 Task: Create a due date automation trigger when advanced on, on the wednesday of the week before a card is due add fields with custom field "Resume" checked at 11:00 AM.
Action: Mouse moved to (1272, 86)
Screenshot: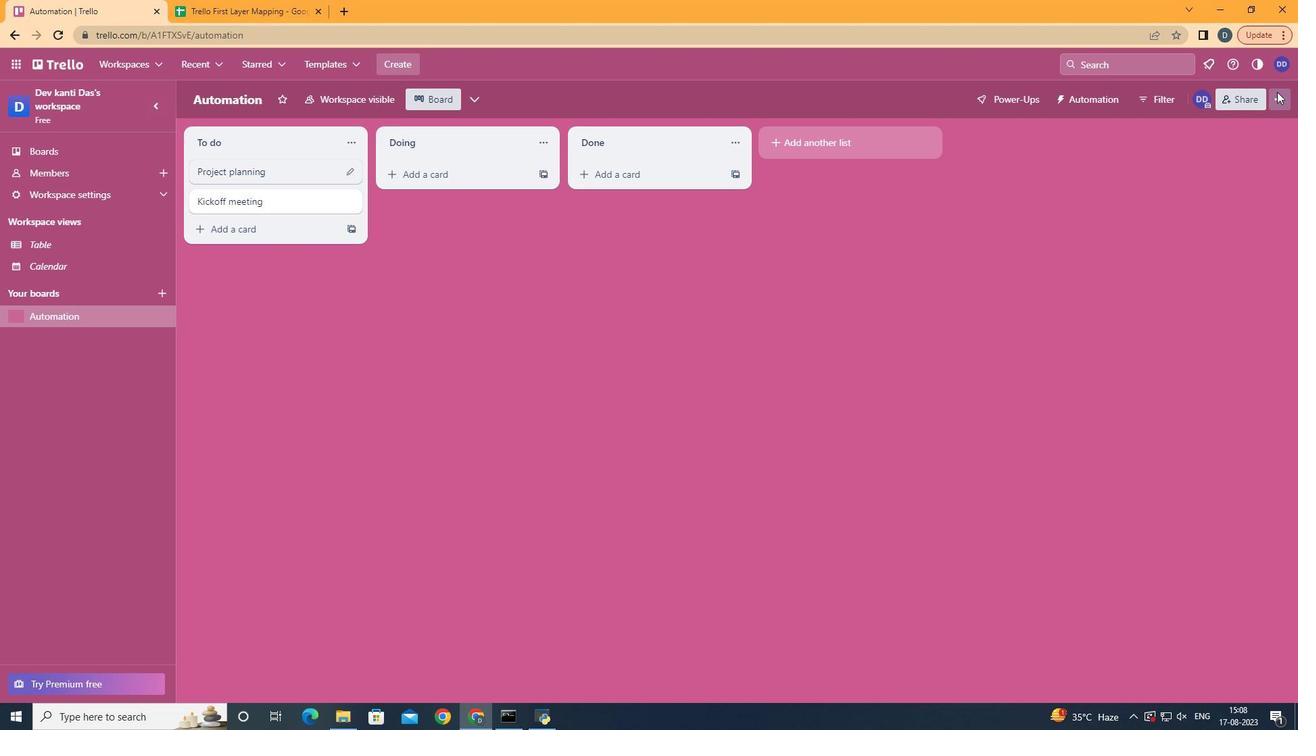 
Action: Mouse pressed left at (1272, 86)
Screenshot: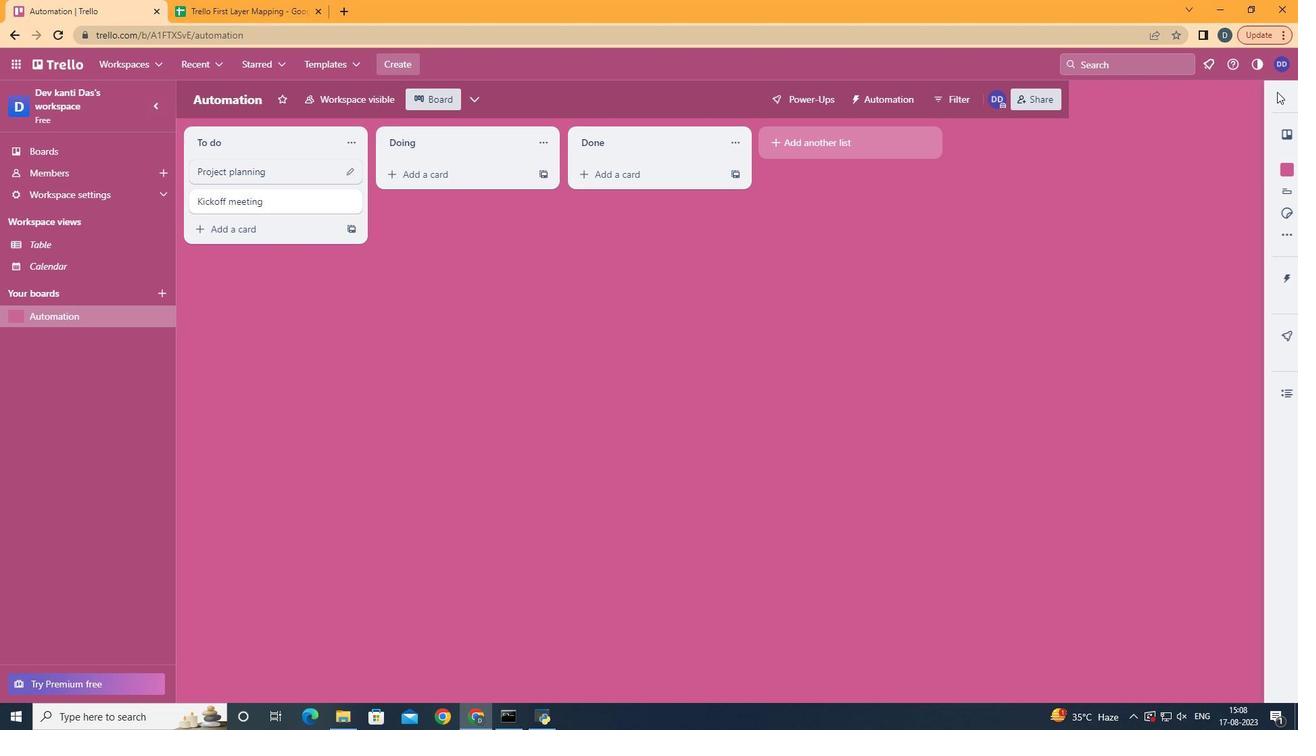 
Action: Mouse moved to (1184, 275)
Screenshot: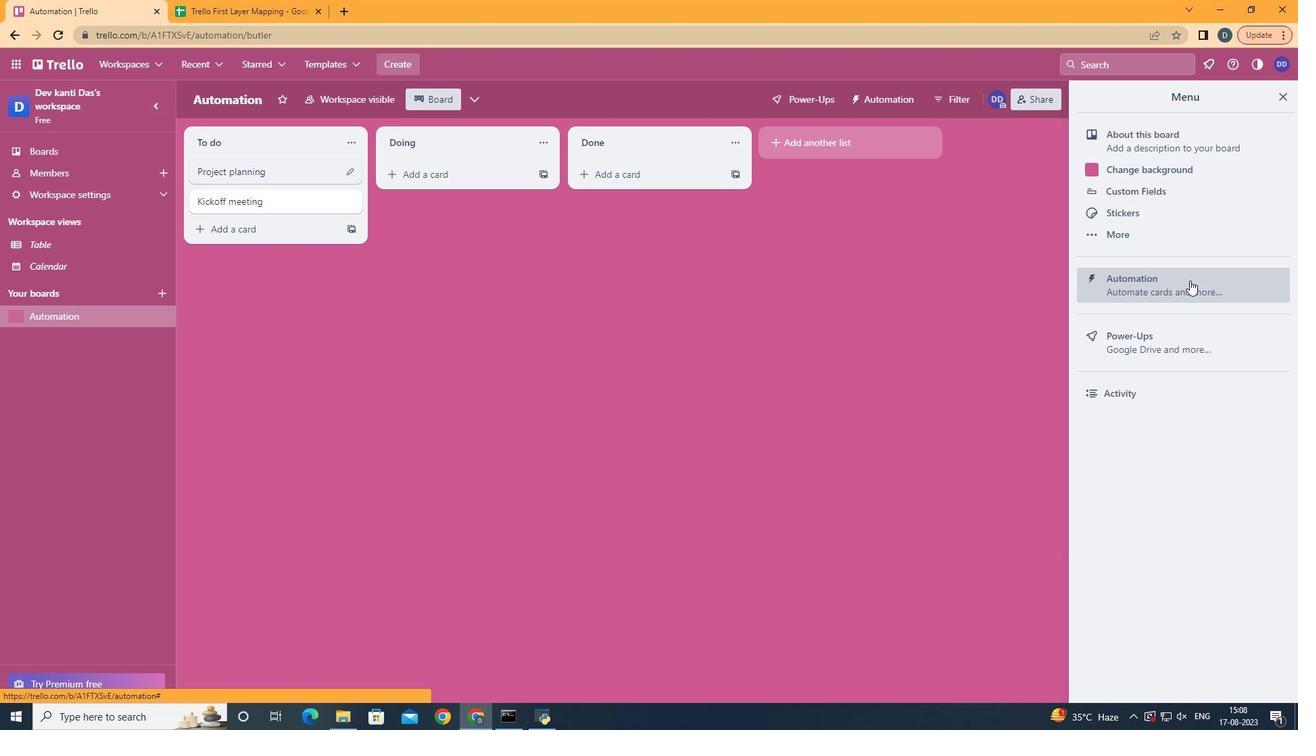 
Action: Mouse pressed left at (1184, 275)
Screenshot: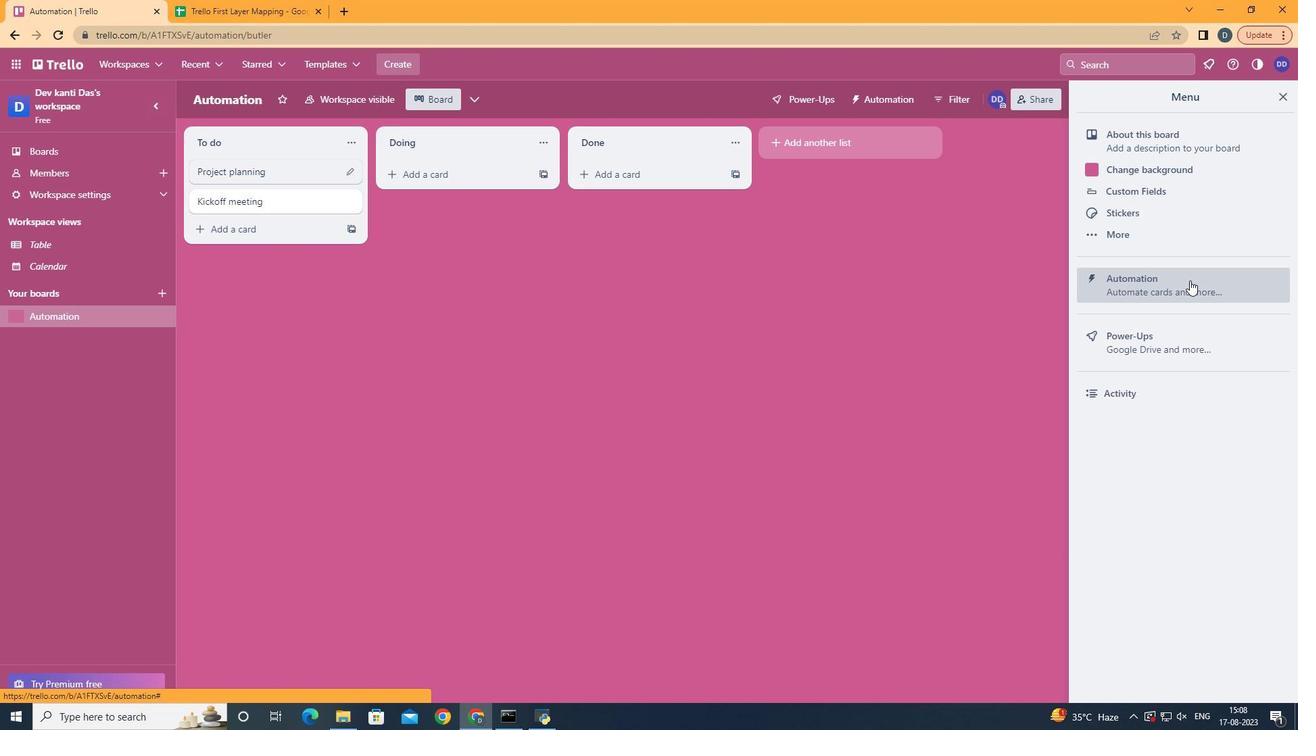 
Action: Mouse moved to (230, 265)
Screenshot: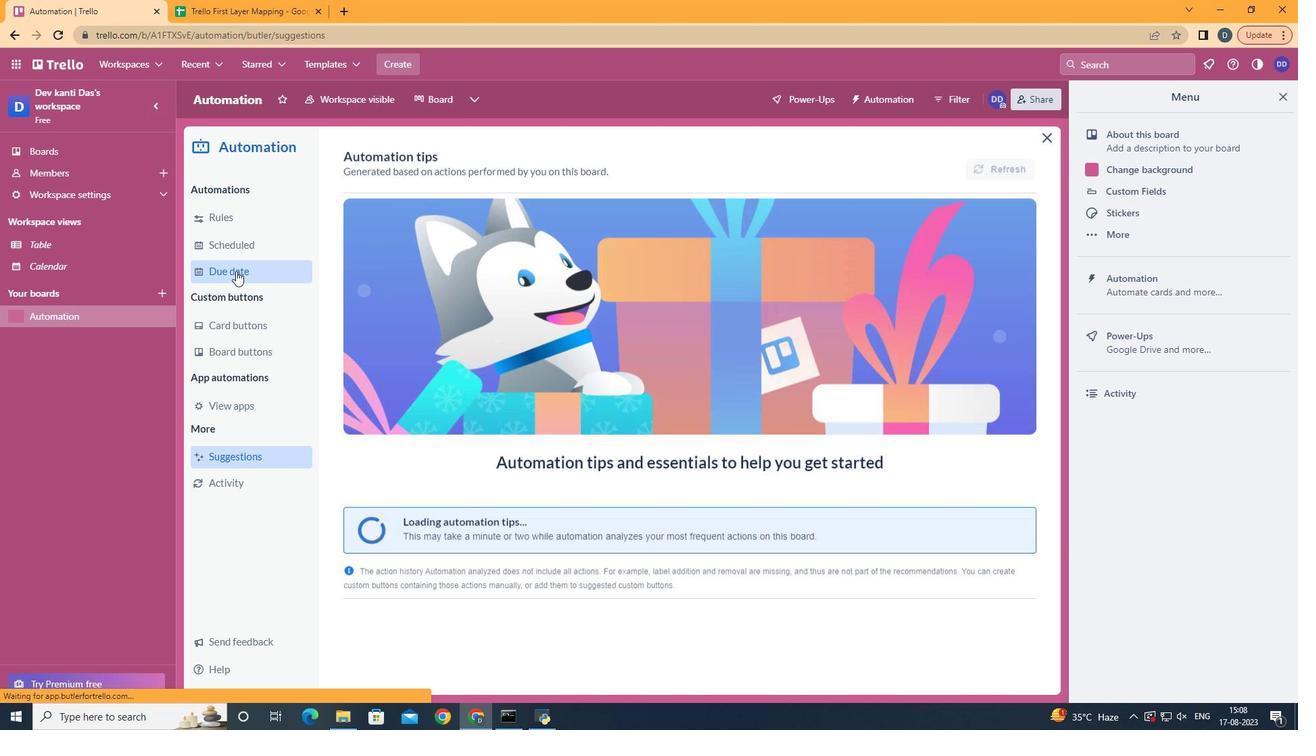 
Action: Mouse pressed left at (230, 265)
Screenshot: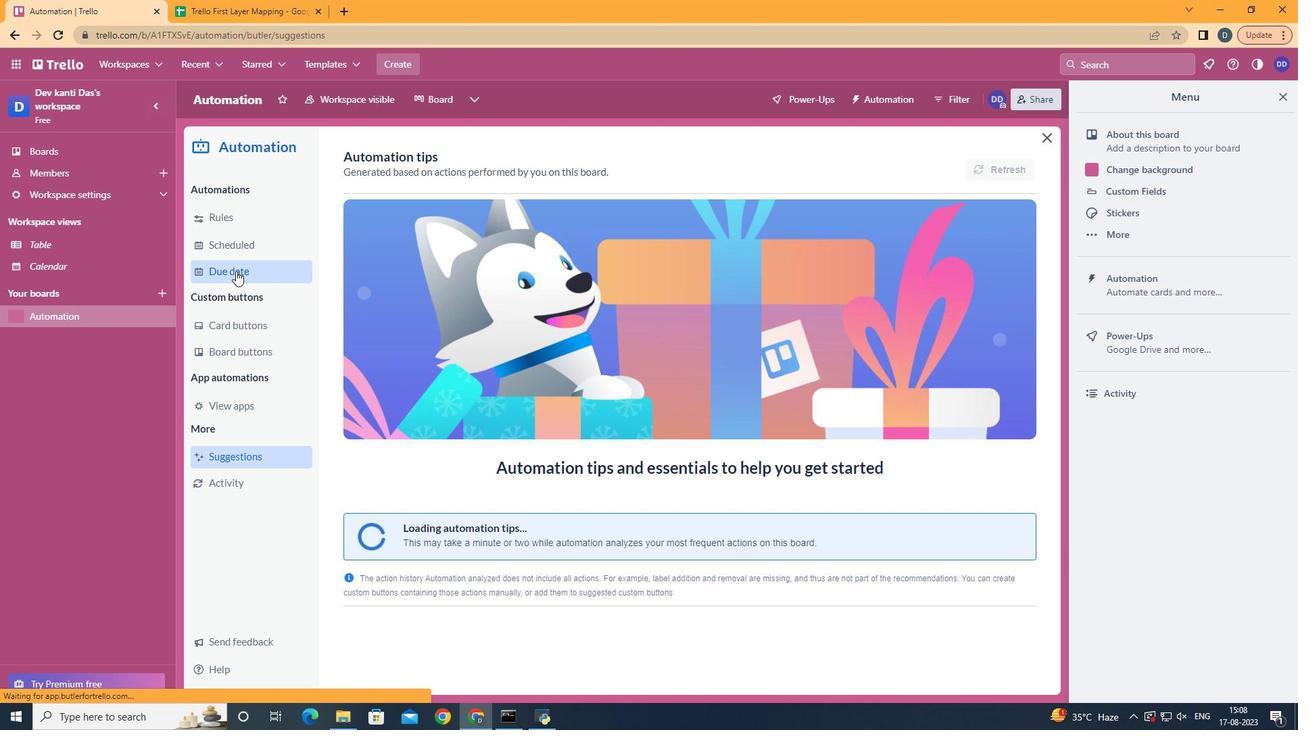 
Action: Mouse moved to (945, 156)
Screenshot: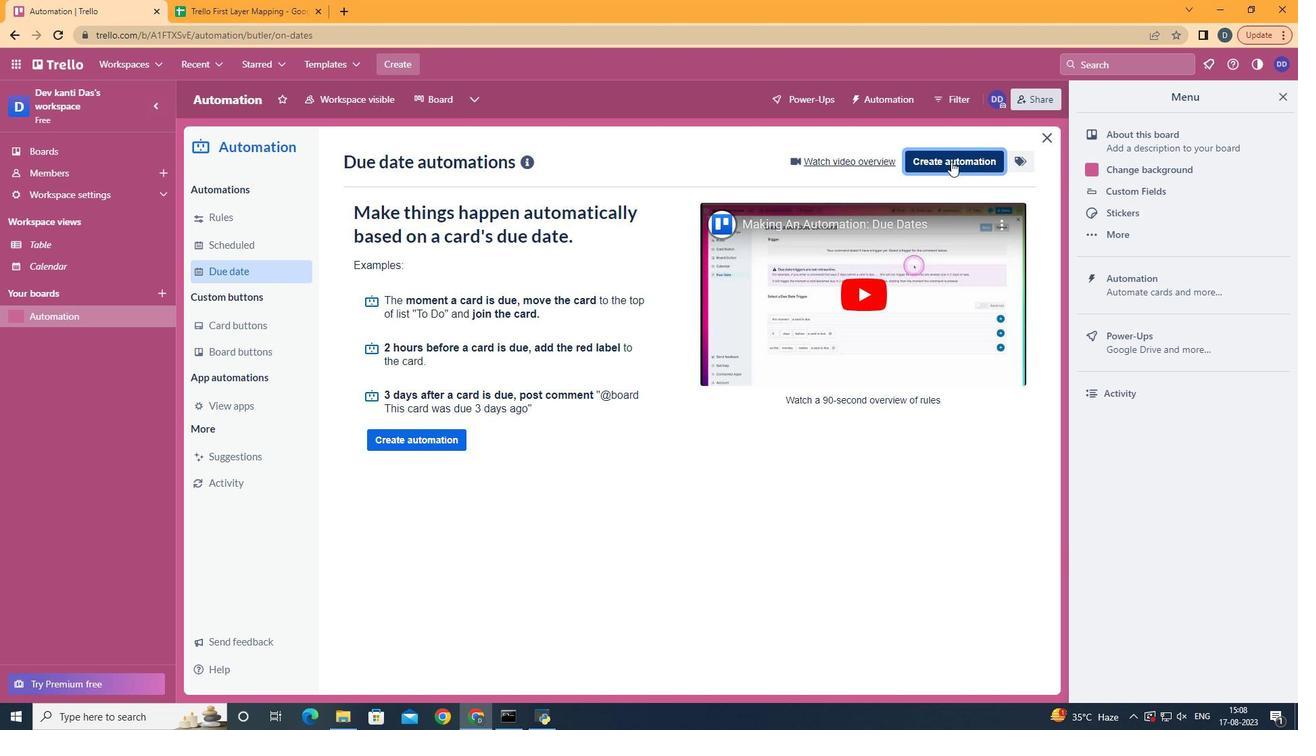 
Action: Mouse pressed left at (945, 156)
Screenshot: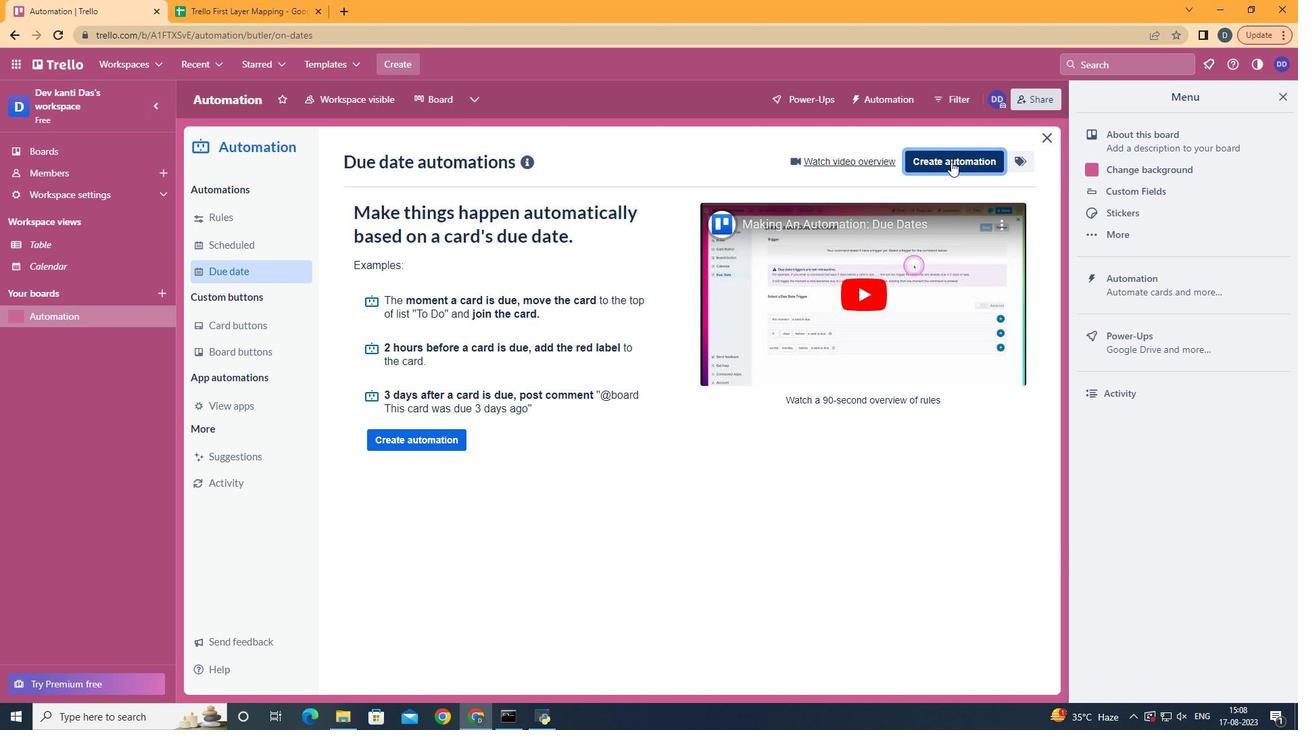 
Action: Mouse moved to (745, 280)
Screenshot: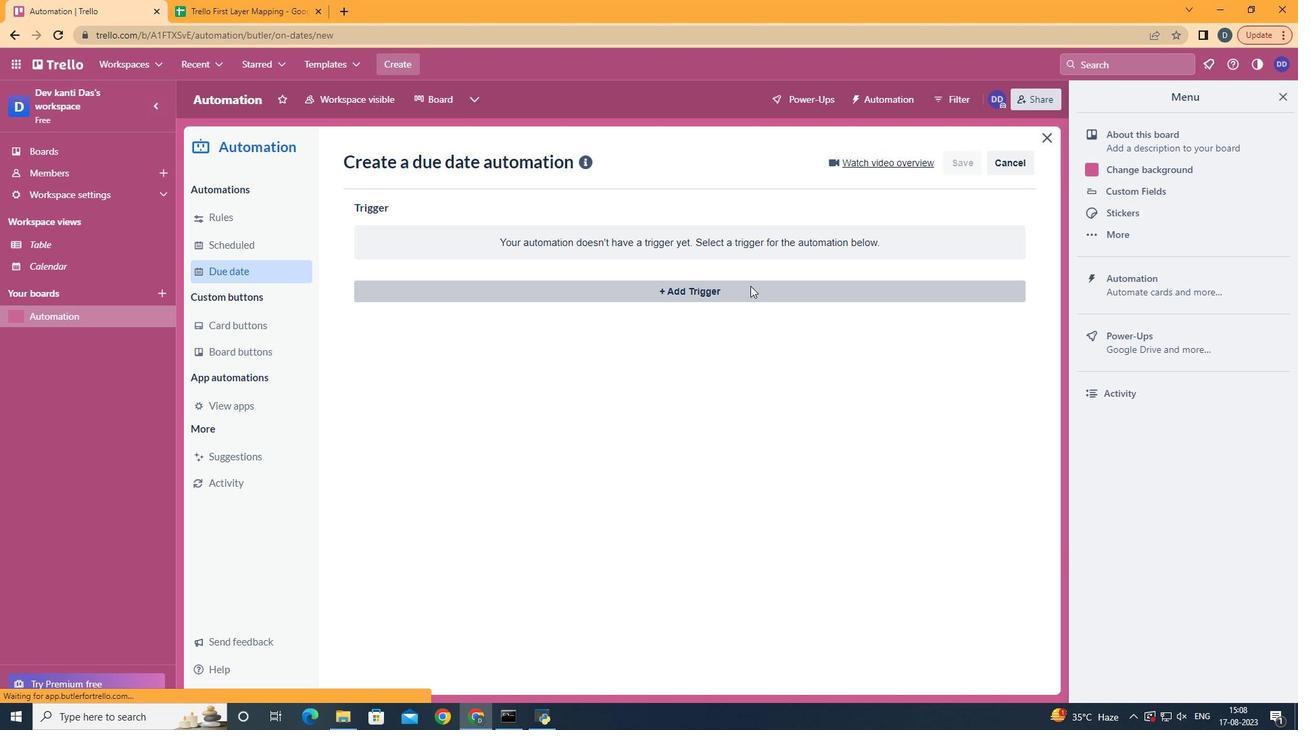 
Action: Mouse pressed left at (745, 280)
Screenshot: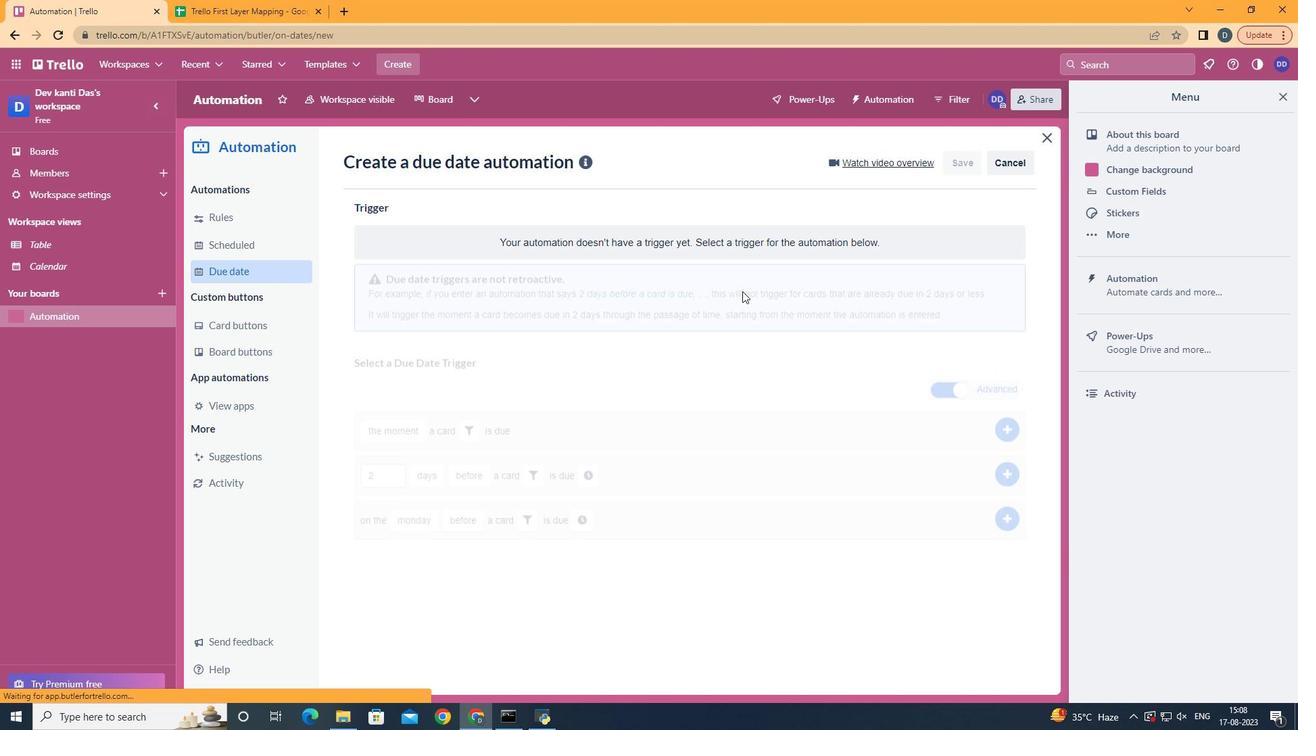 
Action: Mouse moved to (427, 400)
Screenshot: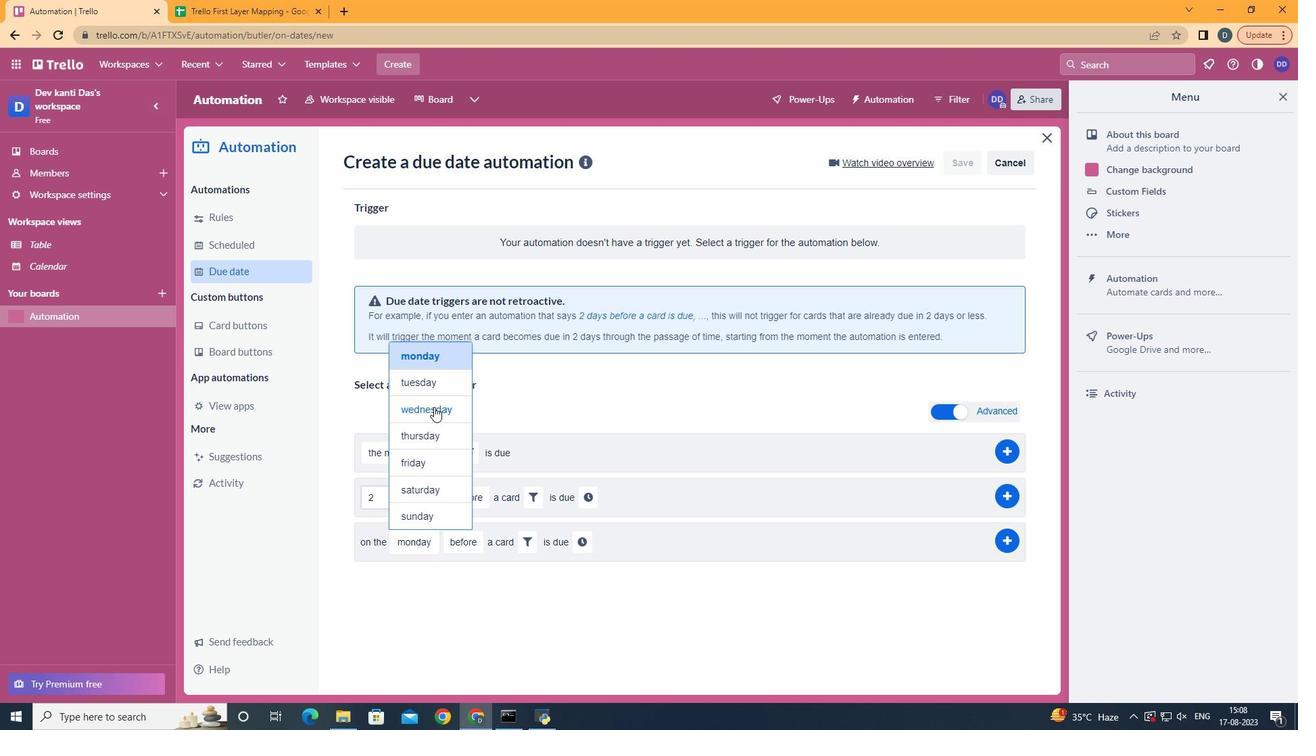 
Action: Mouse pressed left at (427, 400)
Screenshot: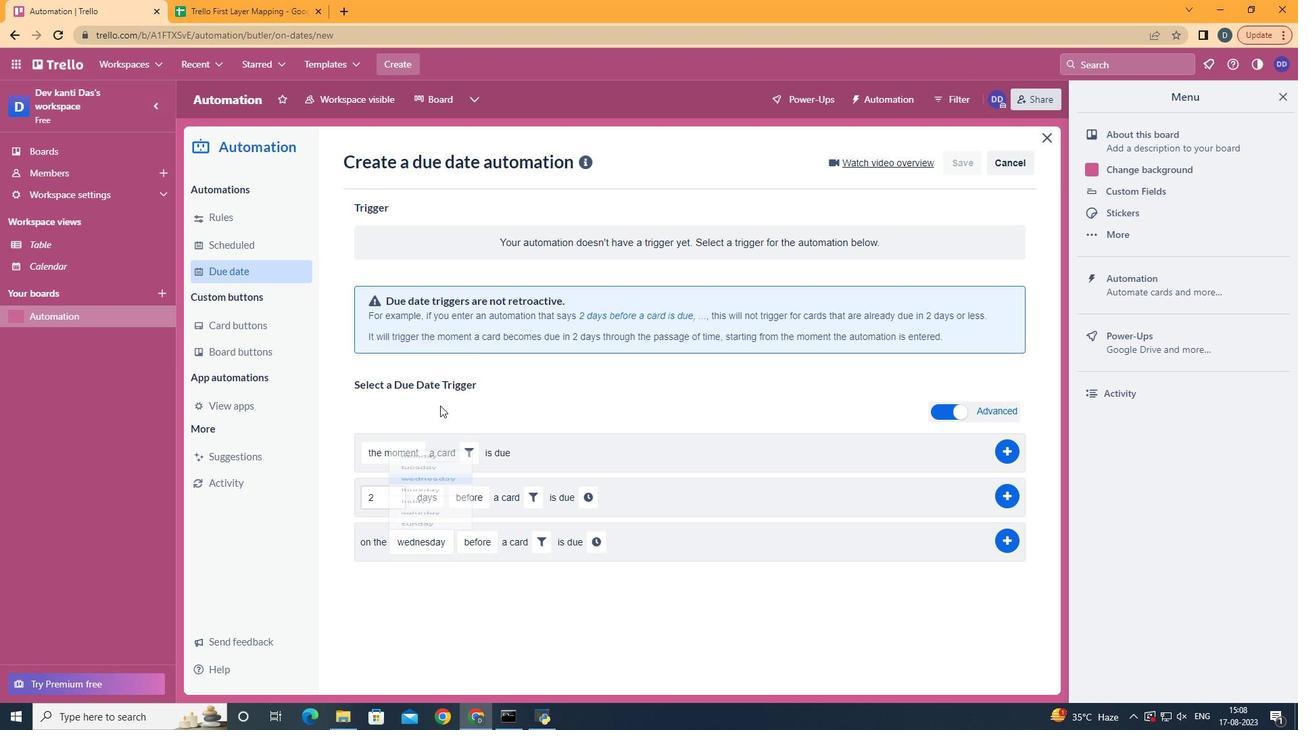 
Action: Mouse moved to (461, 531)
Screenshot: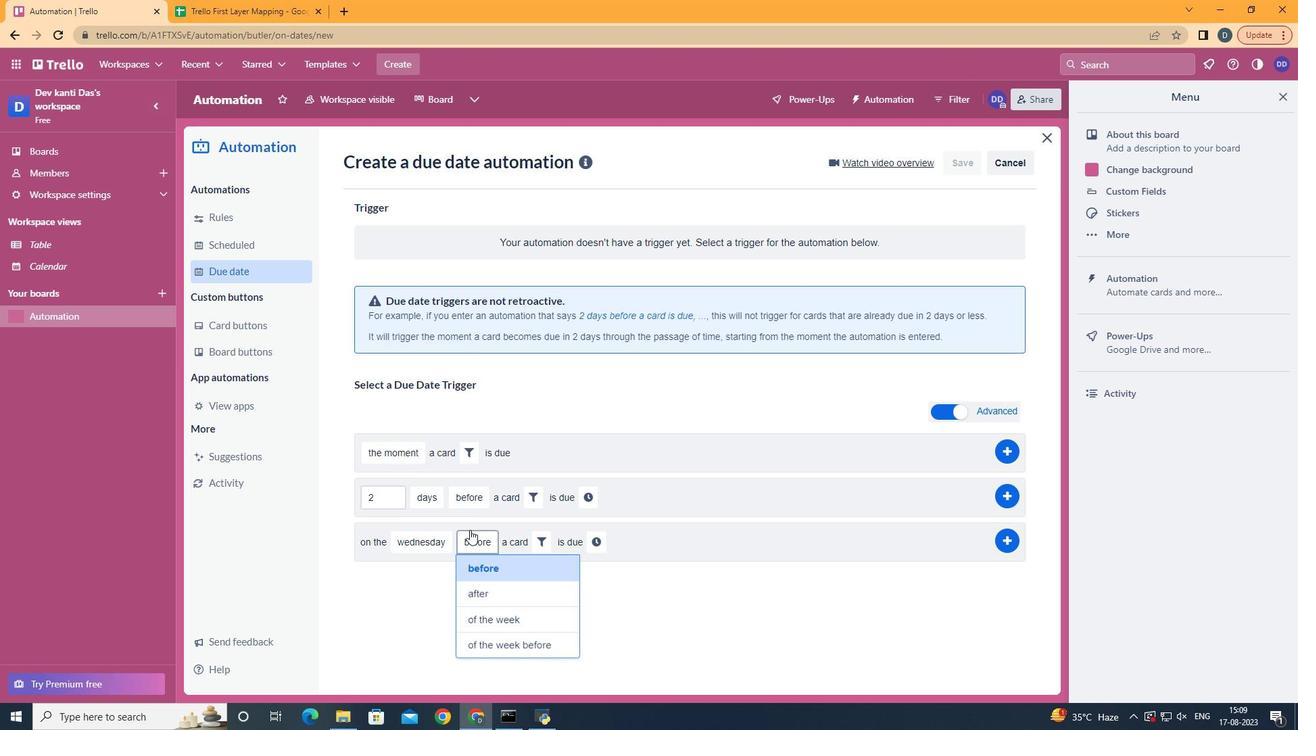 
Action: Mouse pressed left at (461, 531)
Screenshot: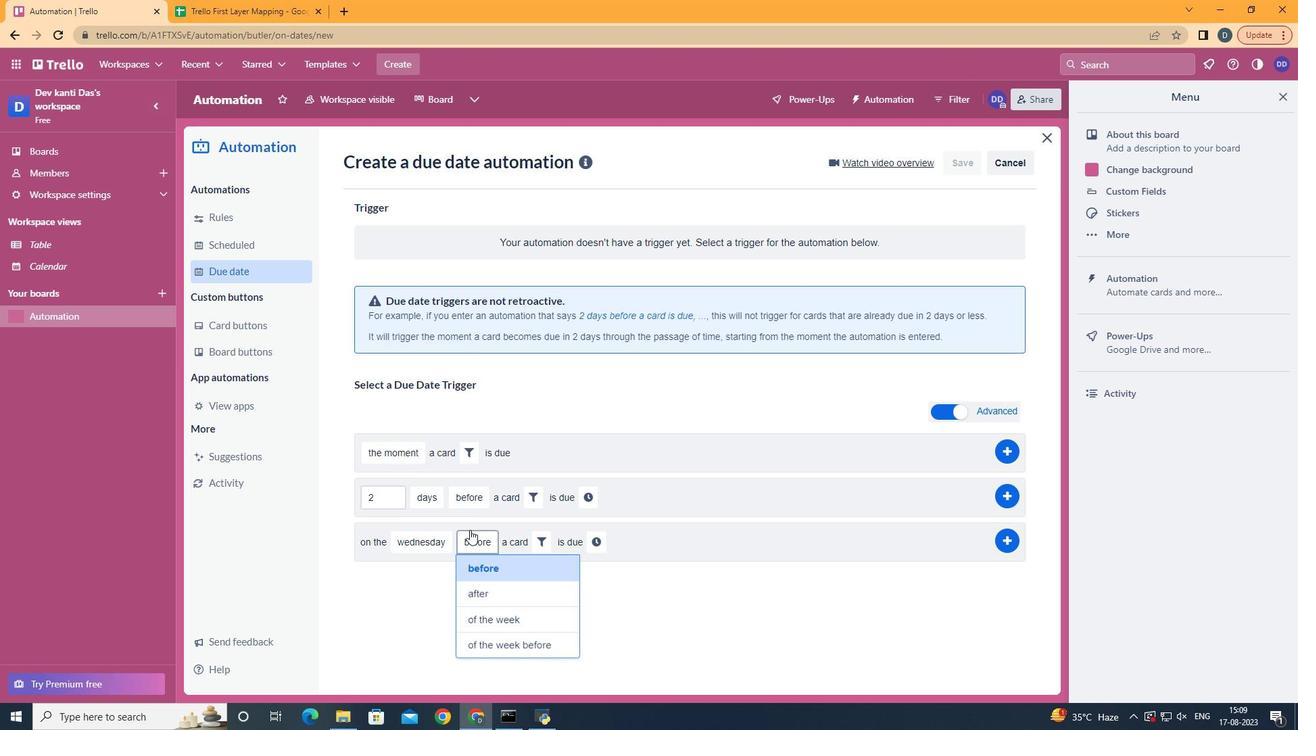 
Action: Mouse moved to (500, 645)
Screenshot: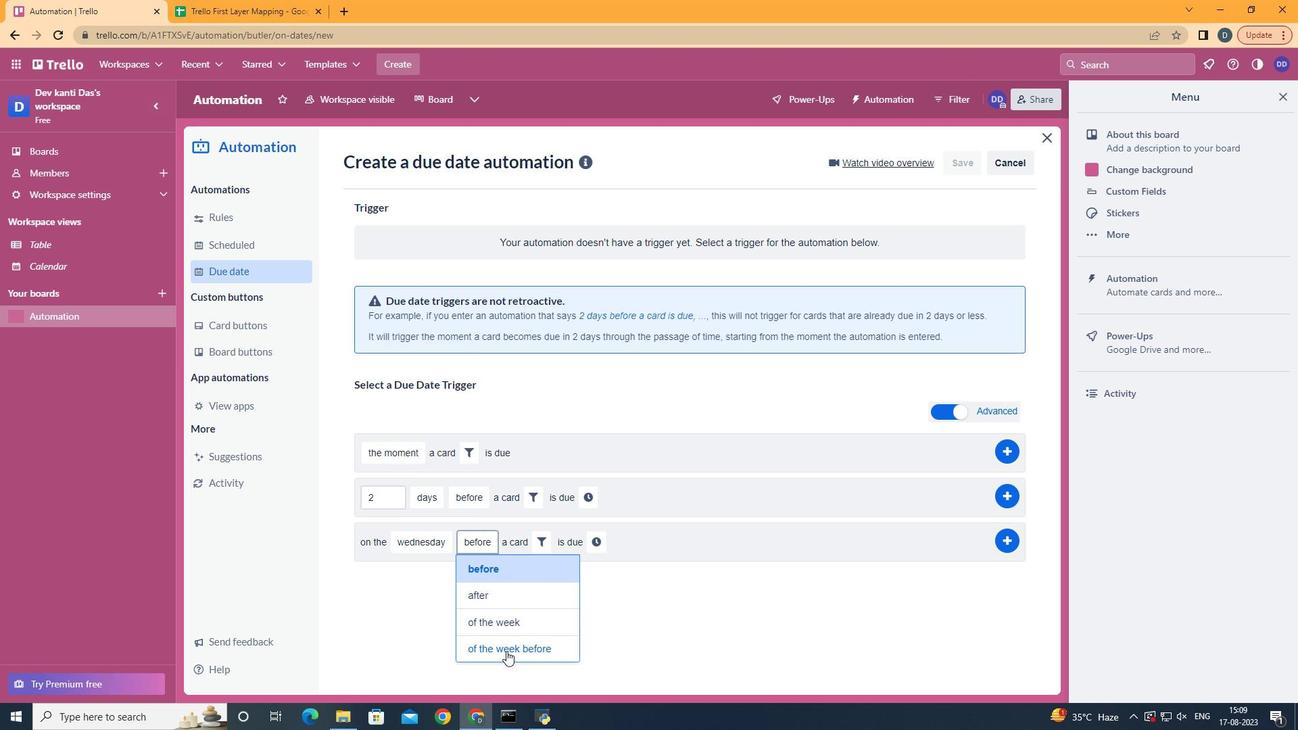 
Action: Mouse pressed left at (500, 645)
Screenshot: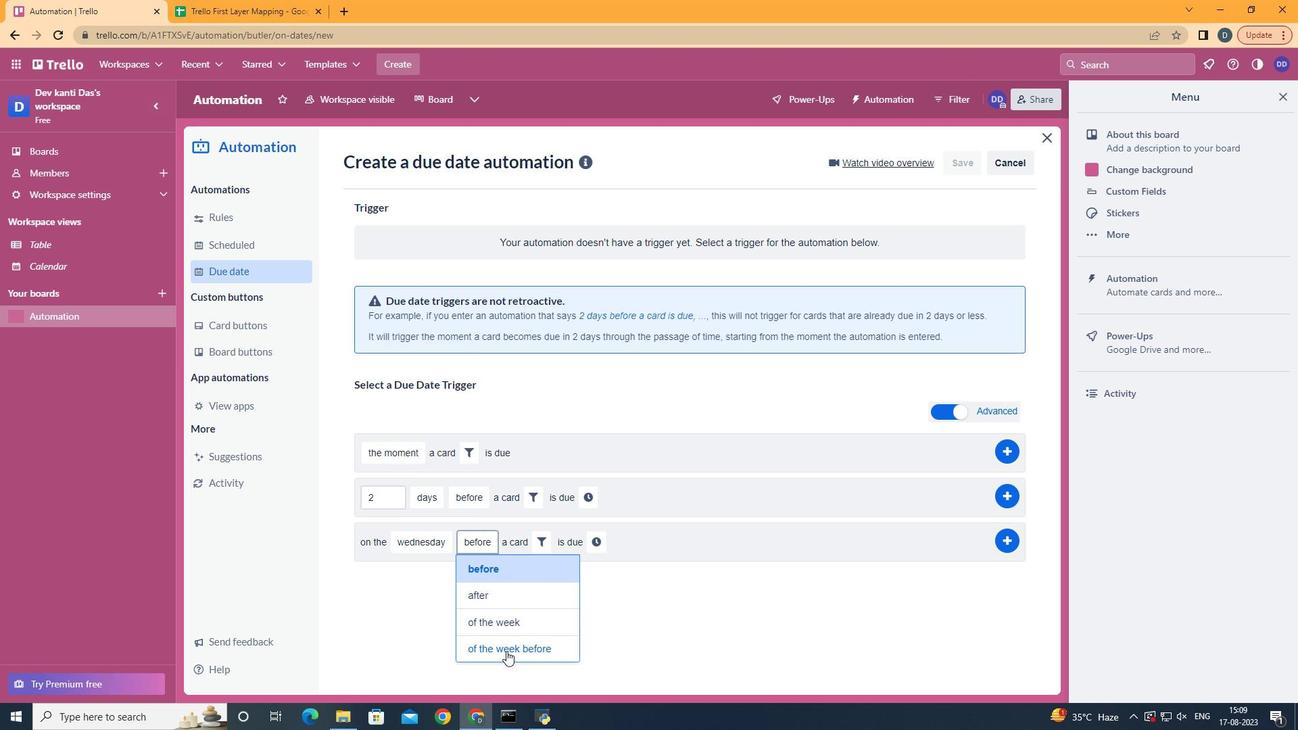 
Action: Mouse moved to (582, 533)
Screenshot: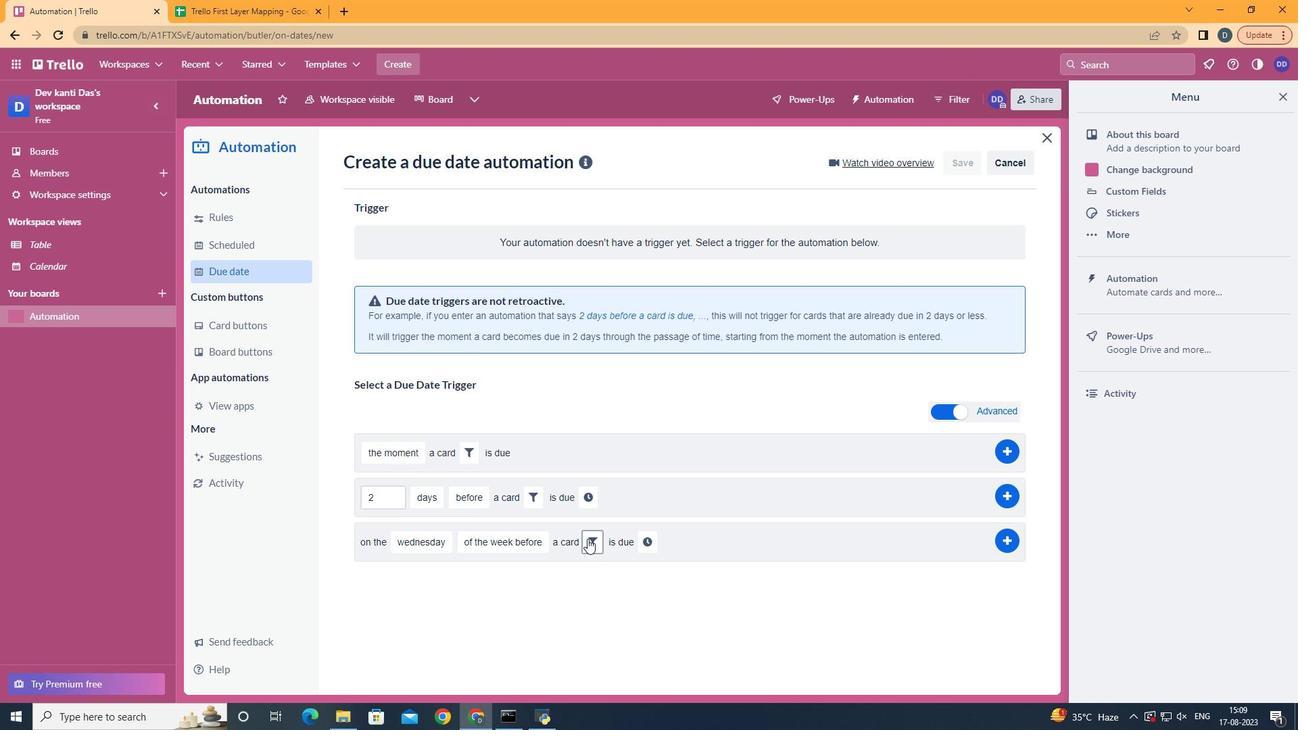 
Action: Mouse pressed left at (582, 533)
Screenshot: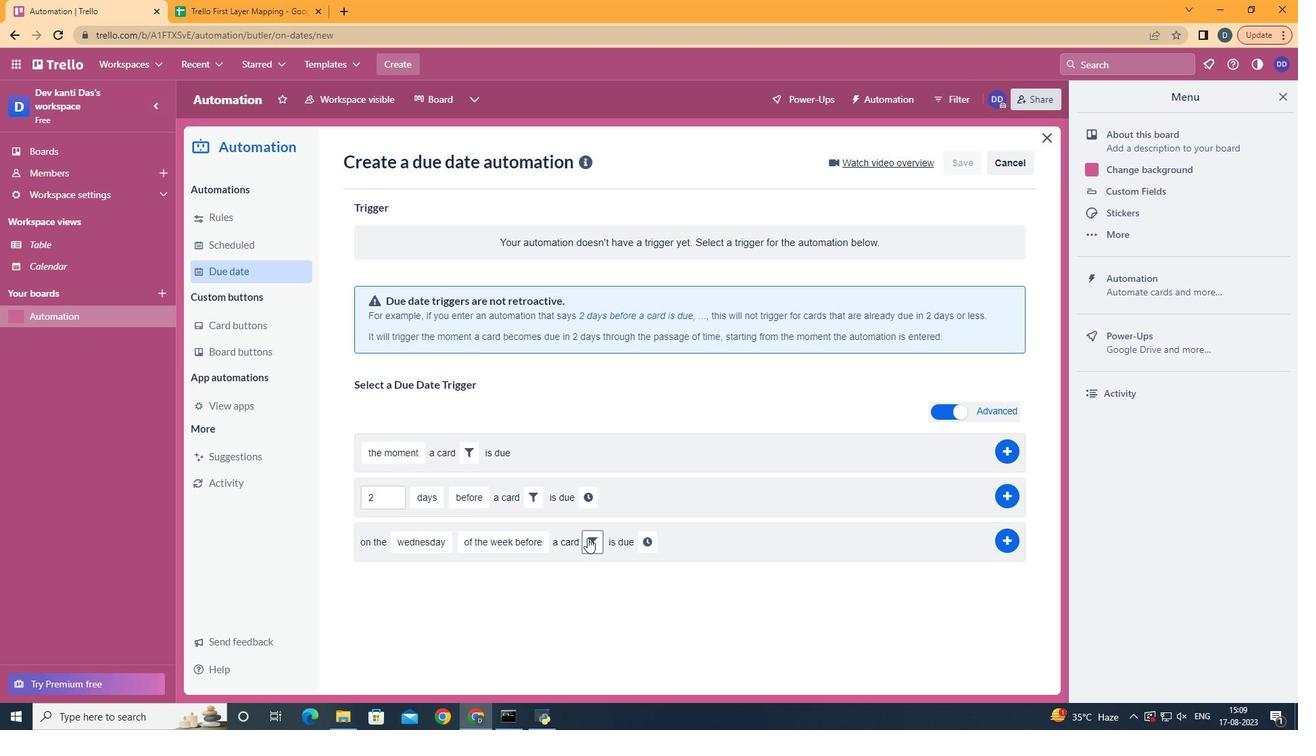 
Action: Mouse moved to (791, 574)
Screenshot: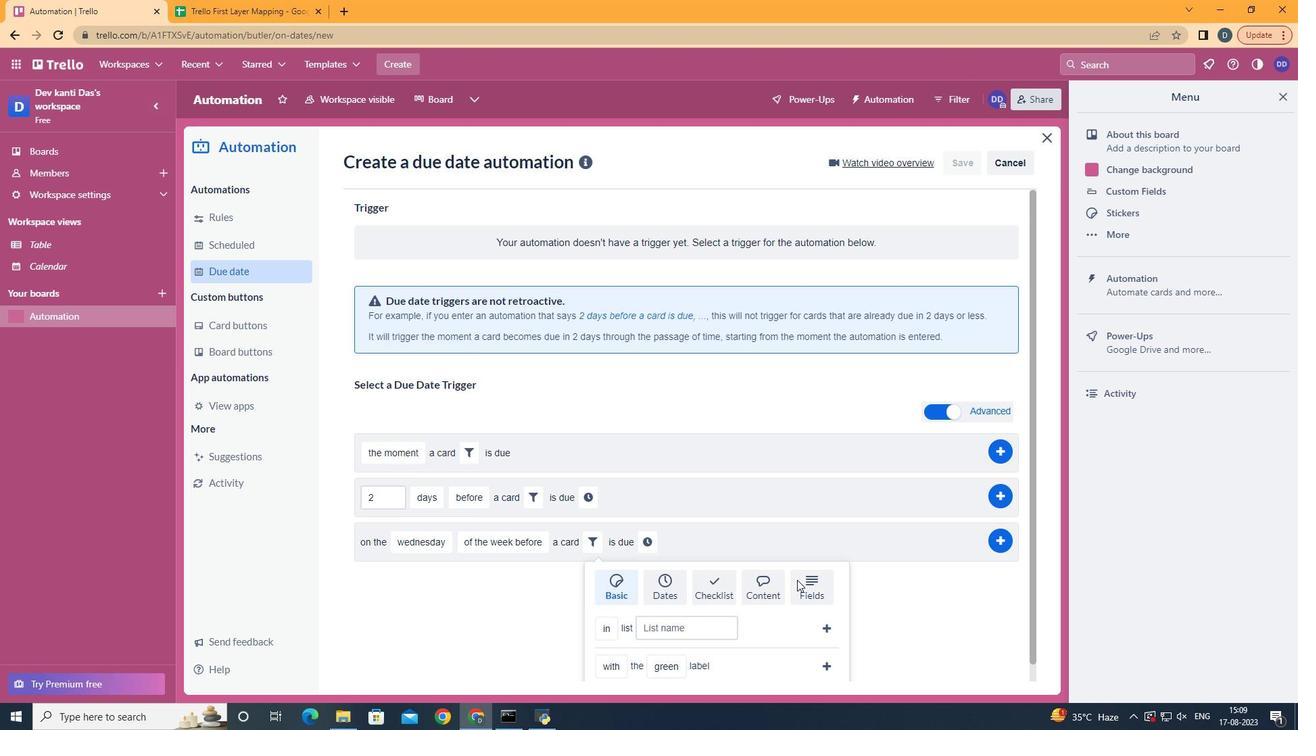 
Action: Mouse pressed left at (791, 574)
Screenshot: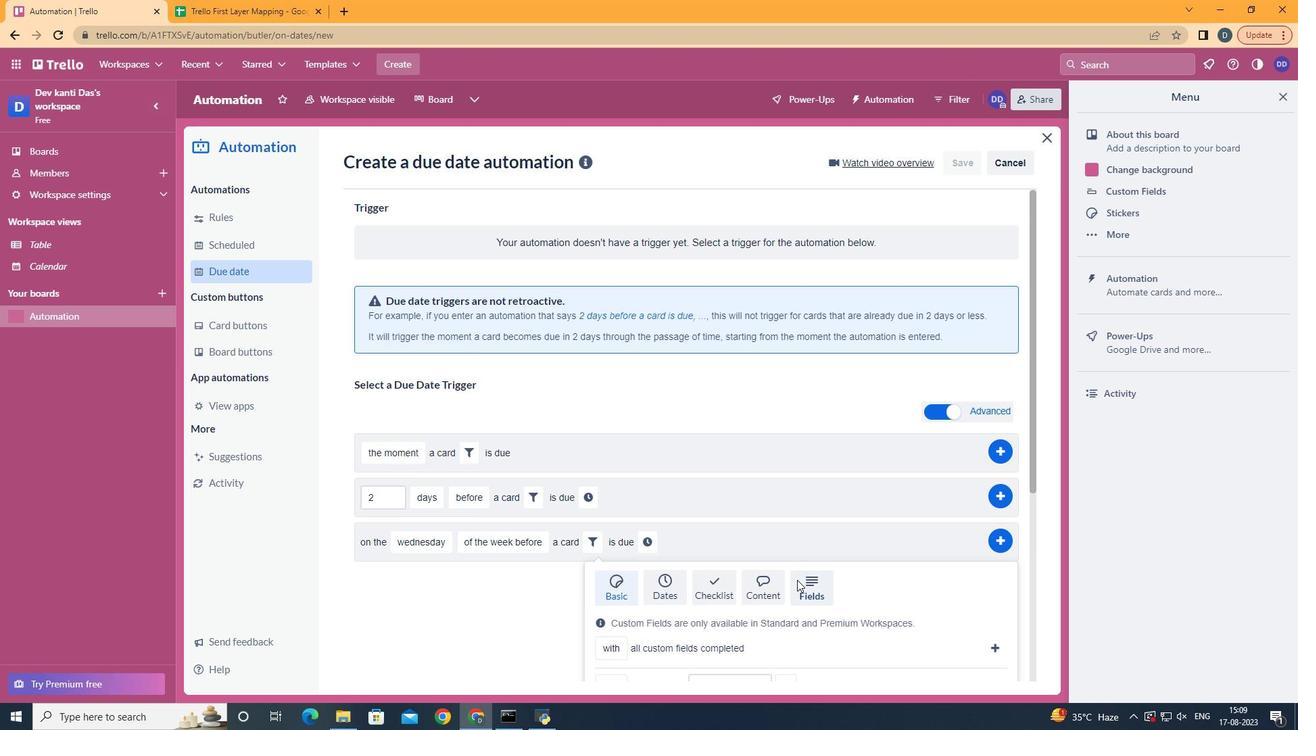 
Action: Mouse scrolled (791, 573) with delta (0, 0)
Screenshot: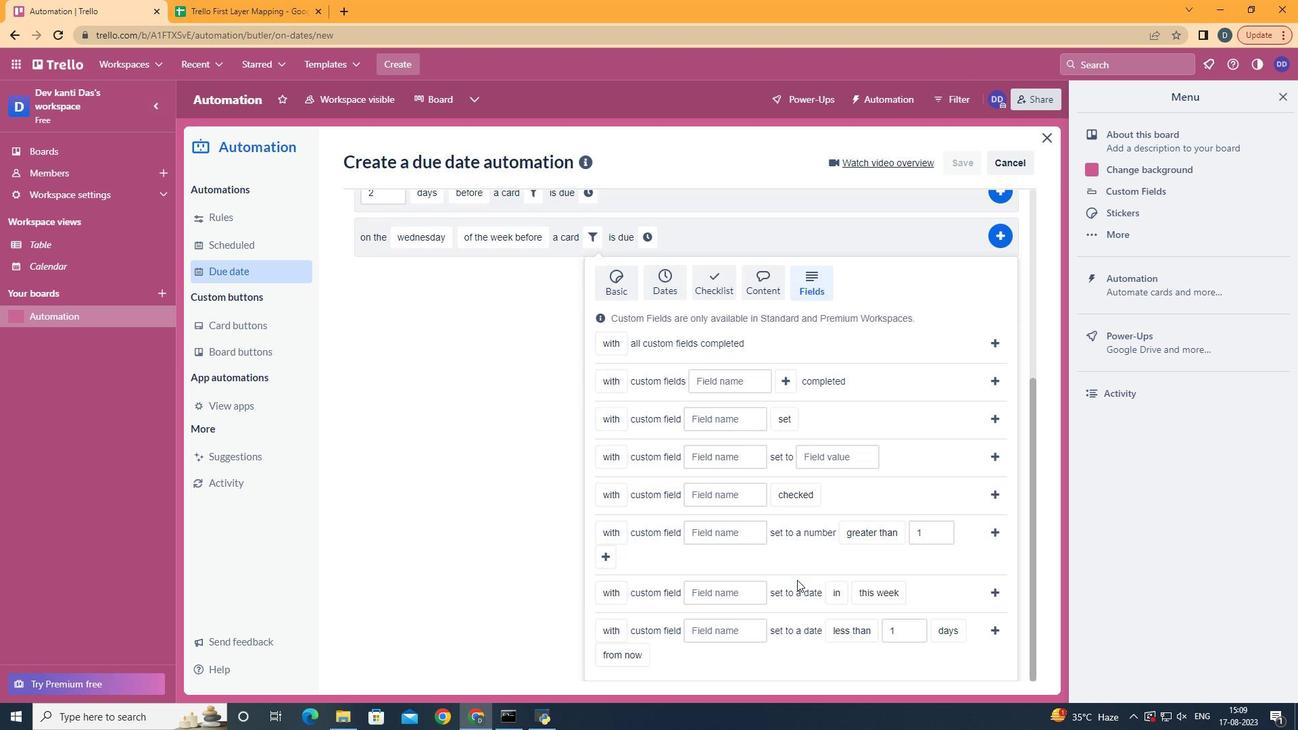 
Action: Mouse scrolled (791, 573) with delta (0, 0)
Screenshot: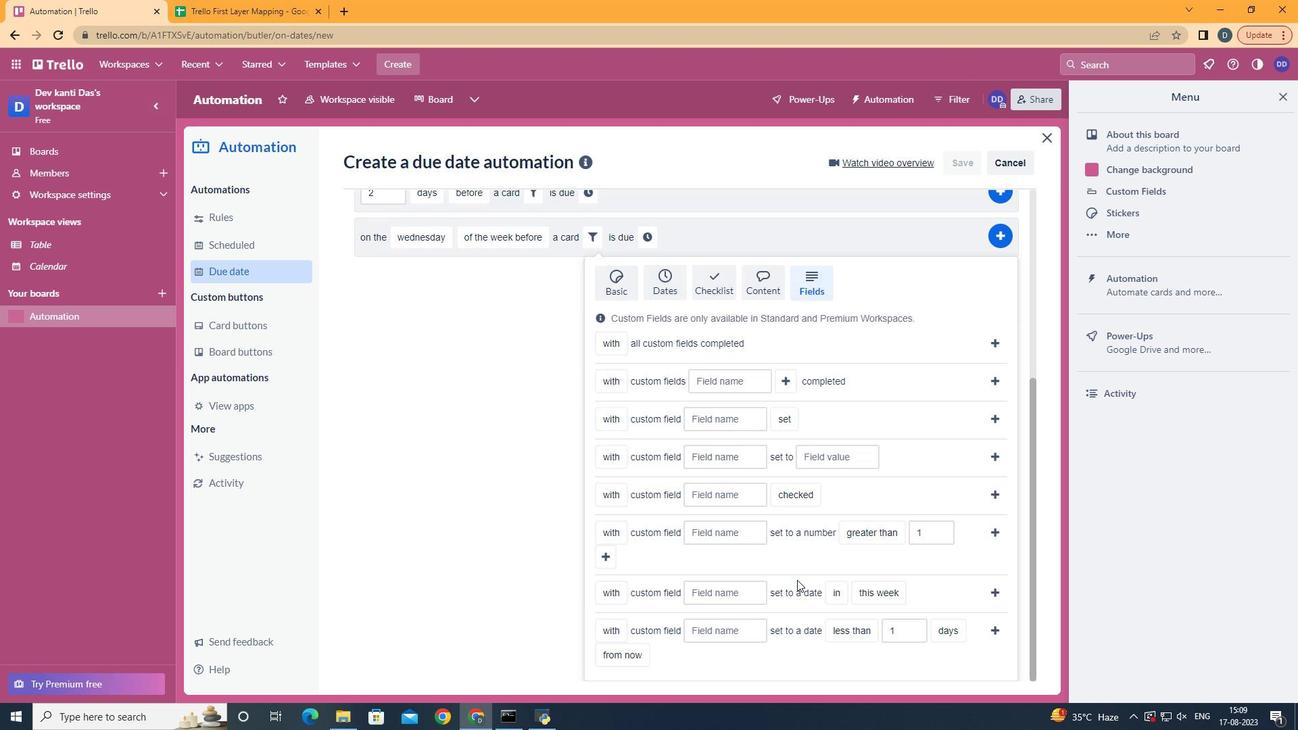 
Action: Mouse scrolled (791, 573) with delta (0, 0)
Screenshot: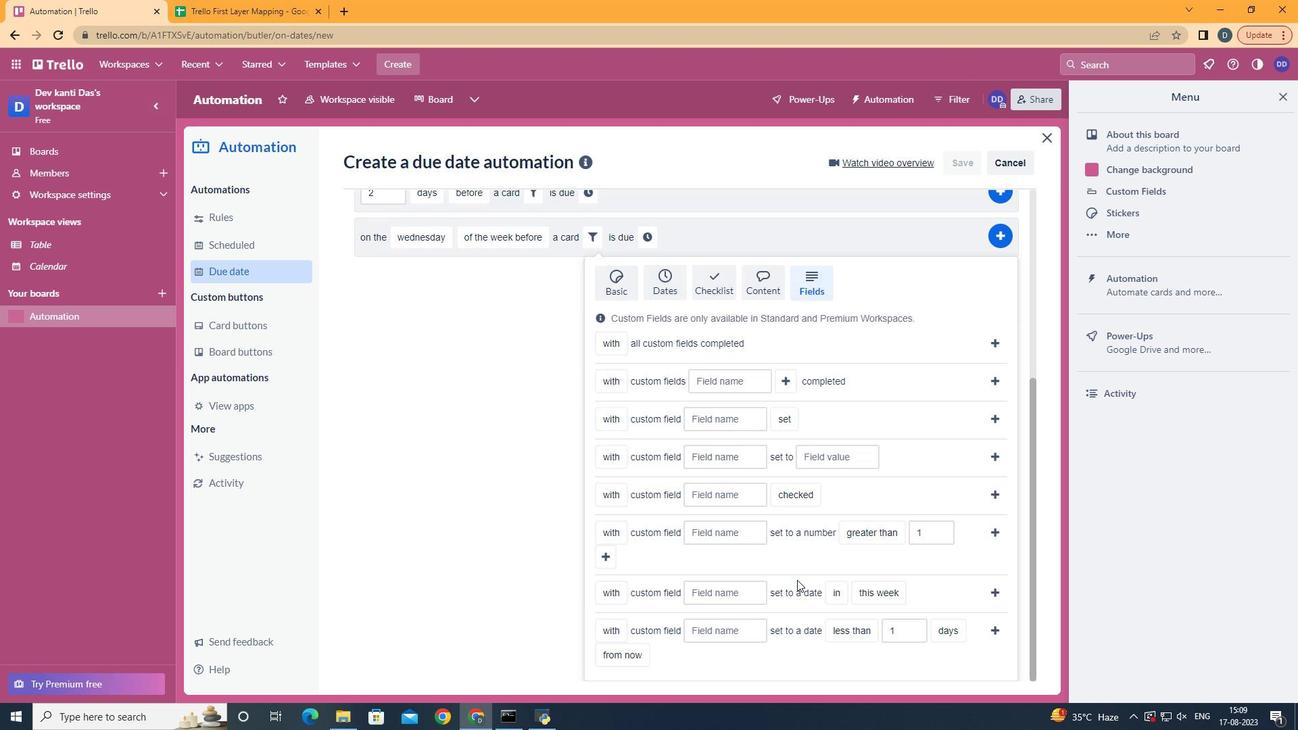 
Action: Mouse scrolled (791, 573) with delta (0, 0)
Screenshot: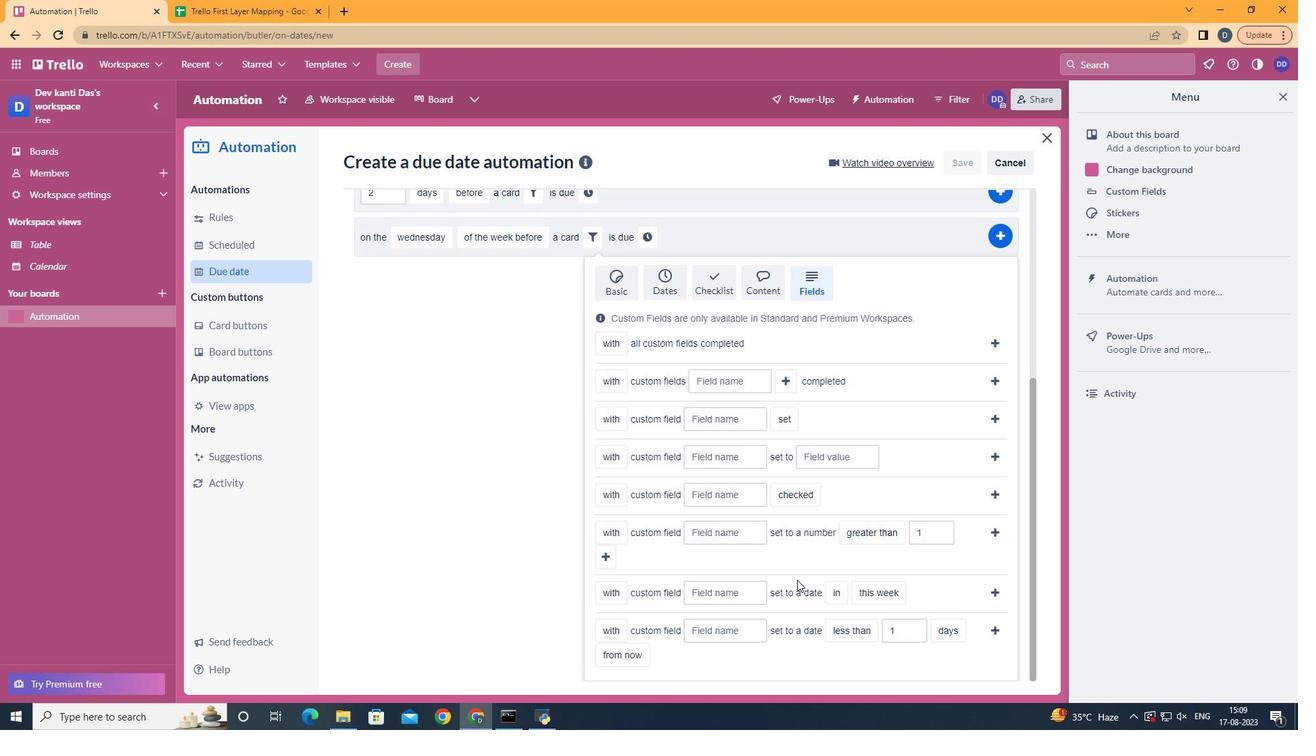 
Action: Mouse scrolled (791, 573) with delta (0, 0)
Screenshot: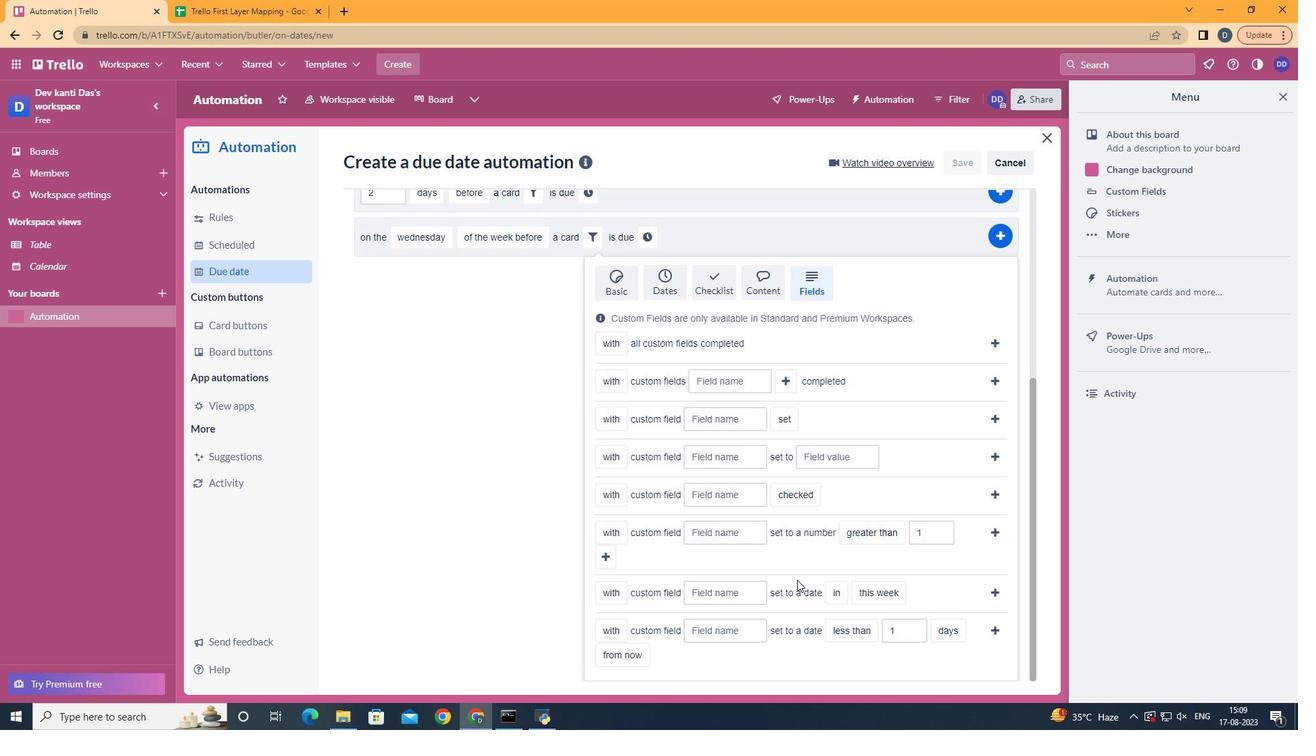 
Action: Mouse scrolled (791, 573) with delta (0, 0)
Screenshot: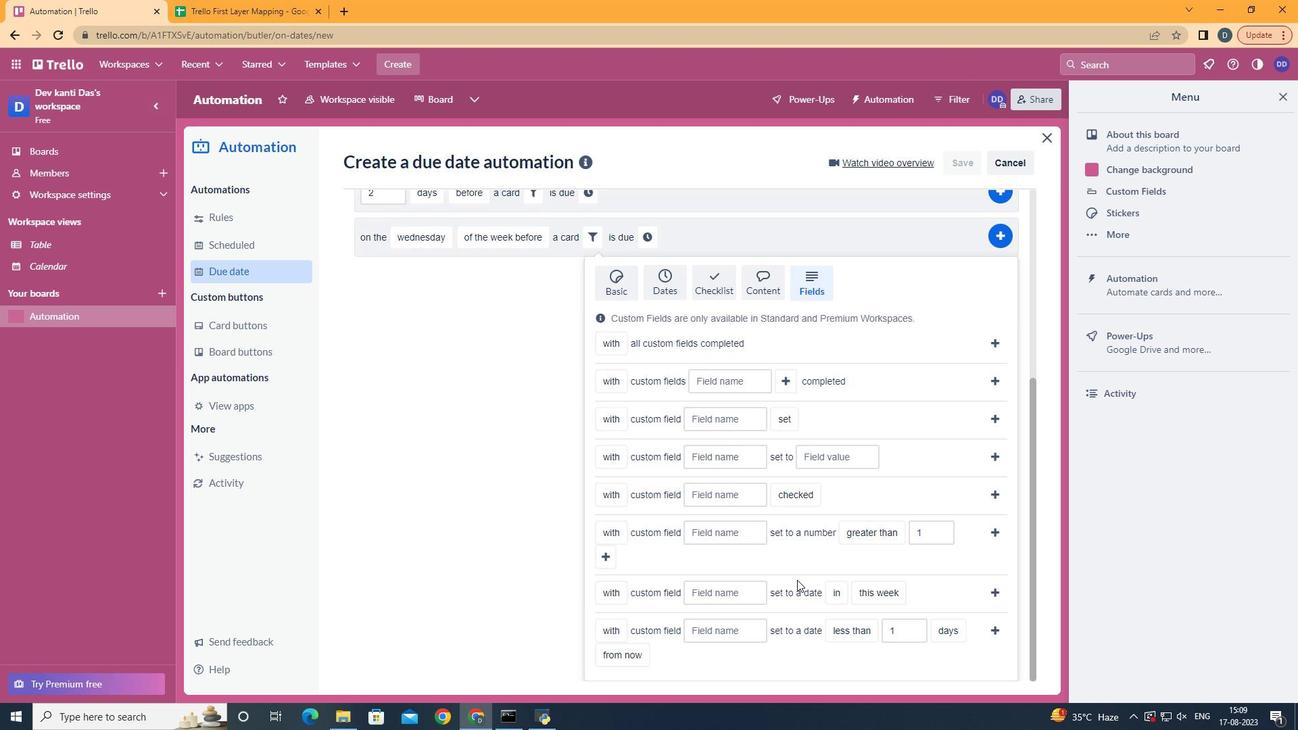 
Action: Mouse scrolled (791, 573) with delta (0, 0)
Screenshot: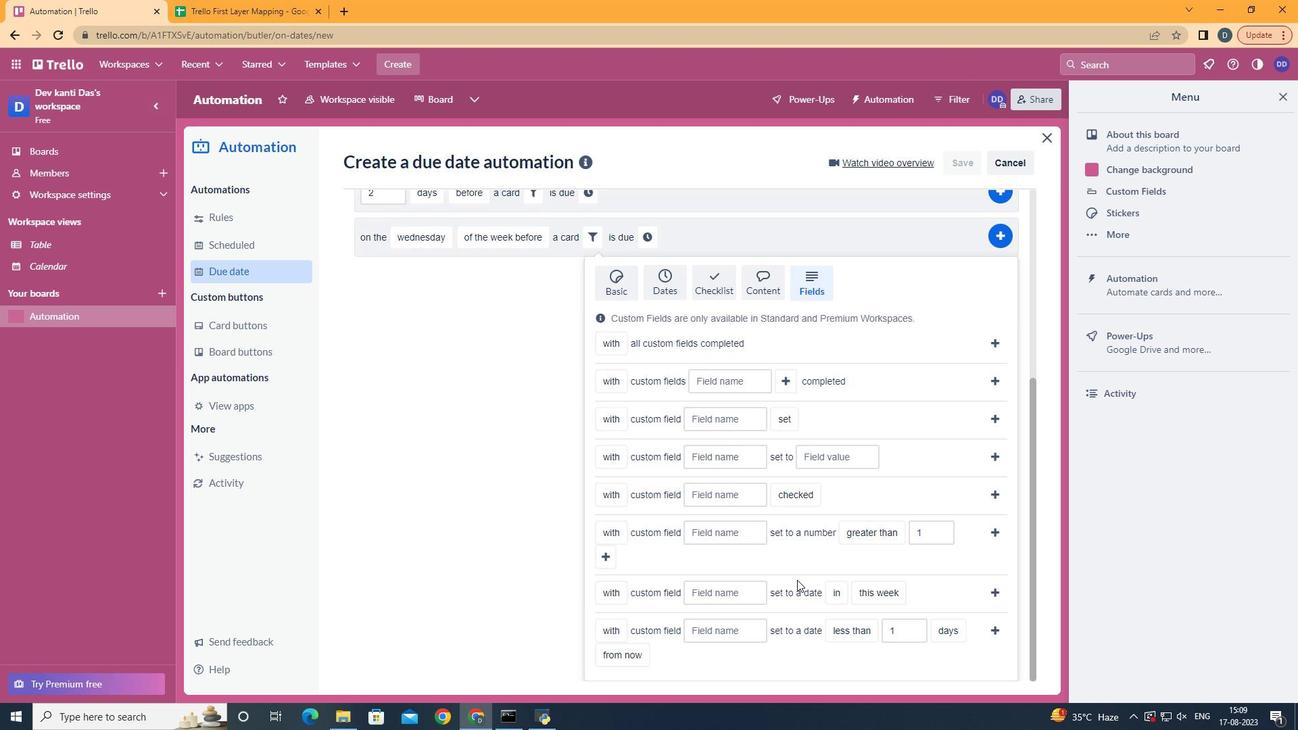 
Action: Mouse moved to (704, 491)
Screenshot: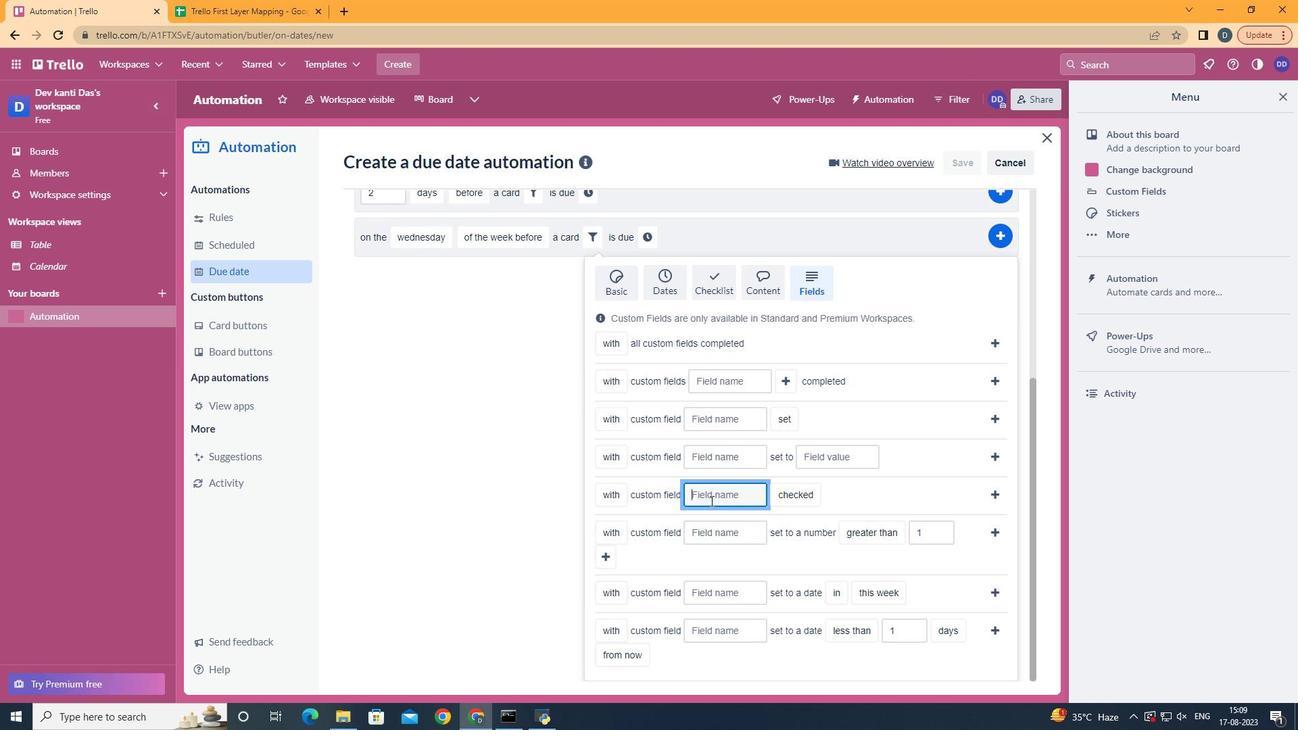
Action: Mouse pressed left at (704, 491)
Screenshot: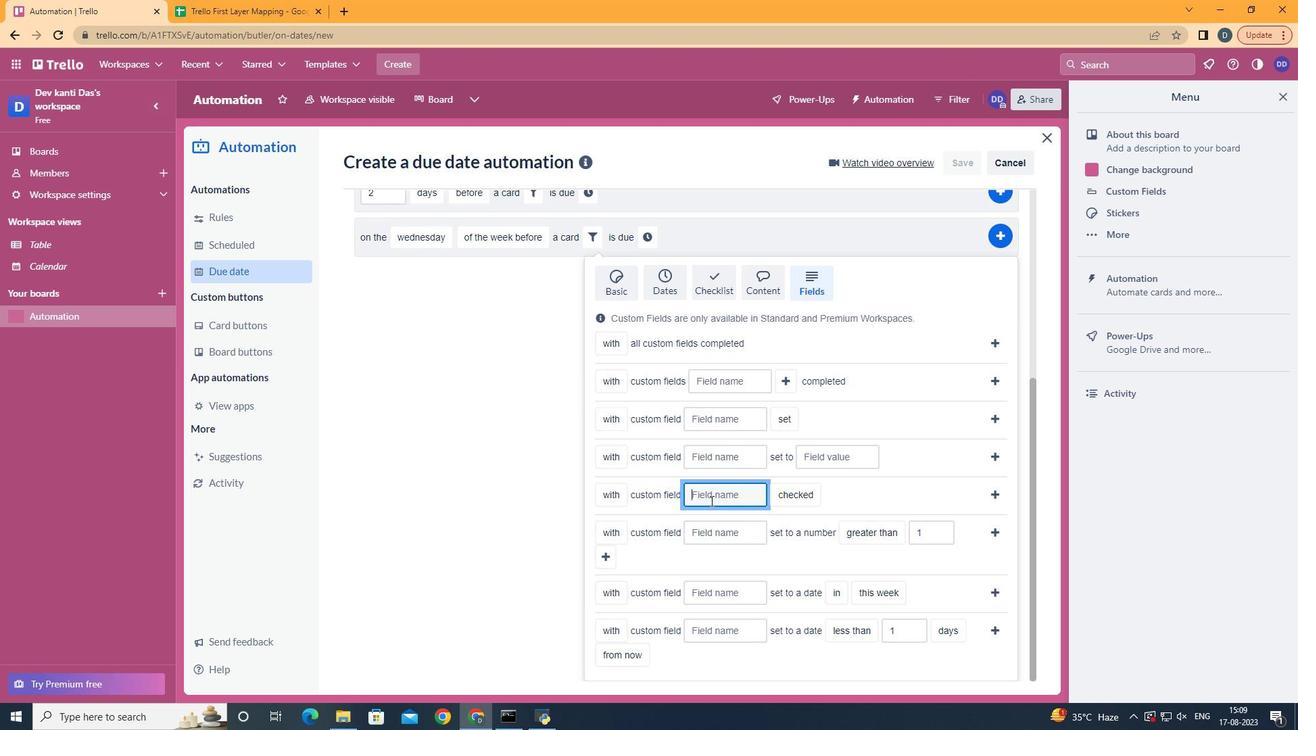 
Action: Mouse moved to (705, 495)
Screenshot: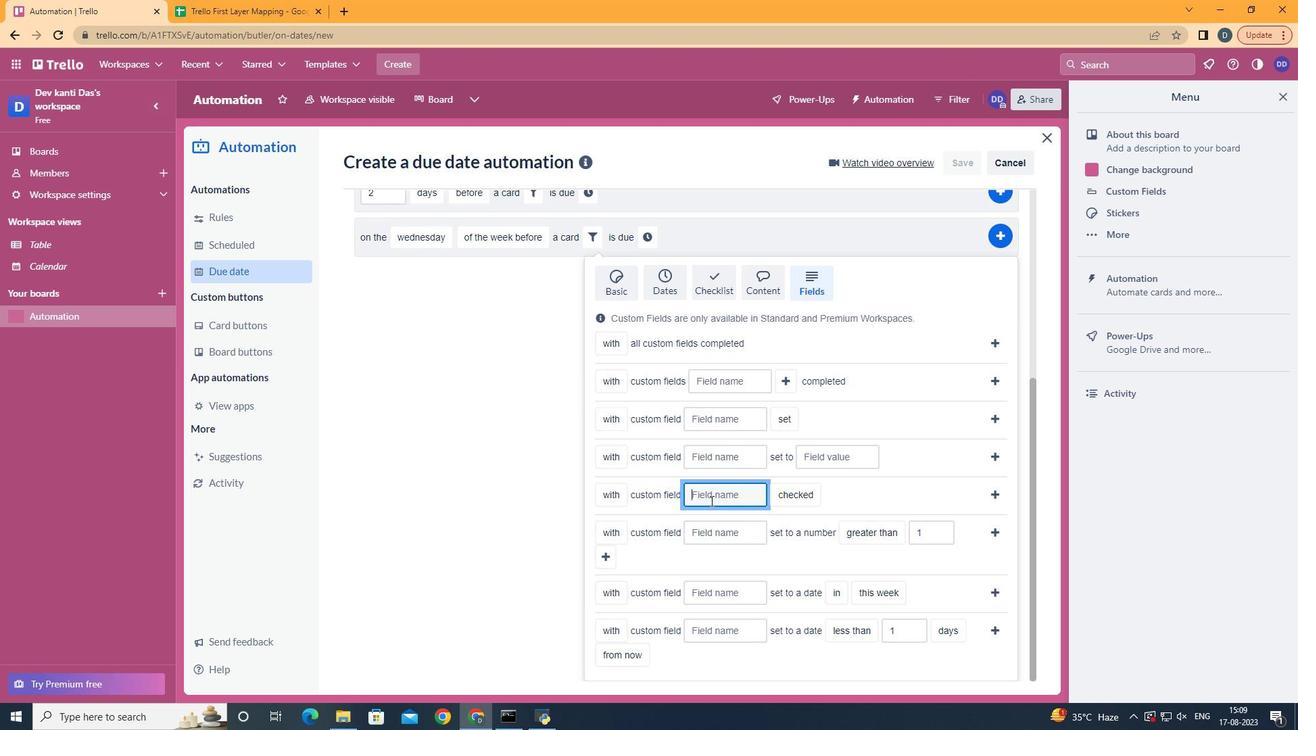 
Action: Key pressed <Key.shift>Resume
Screenshot: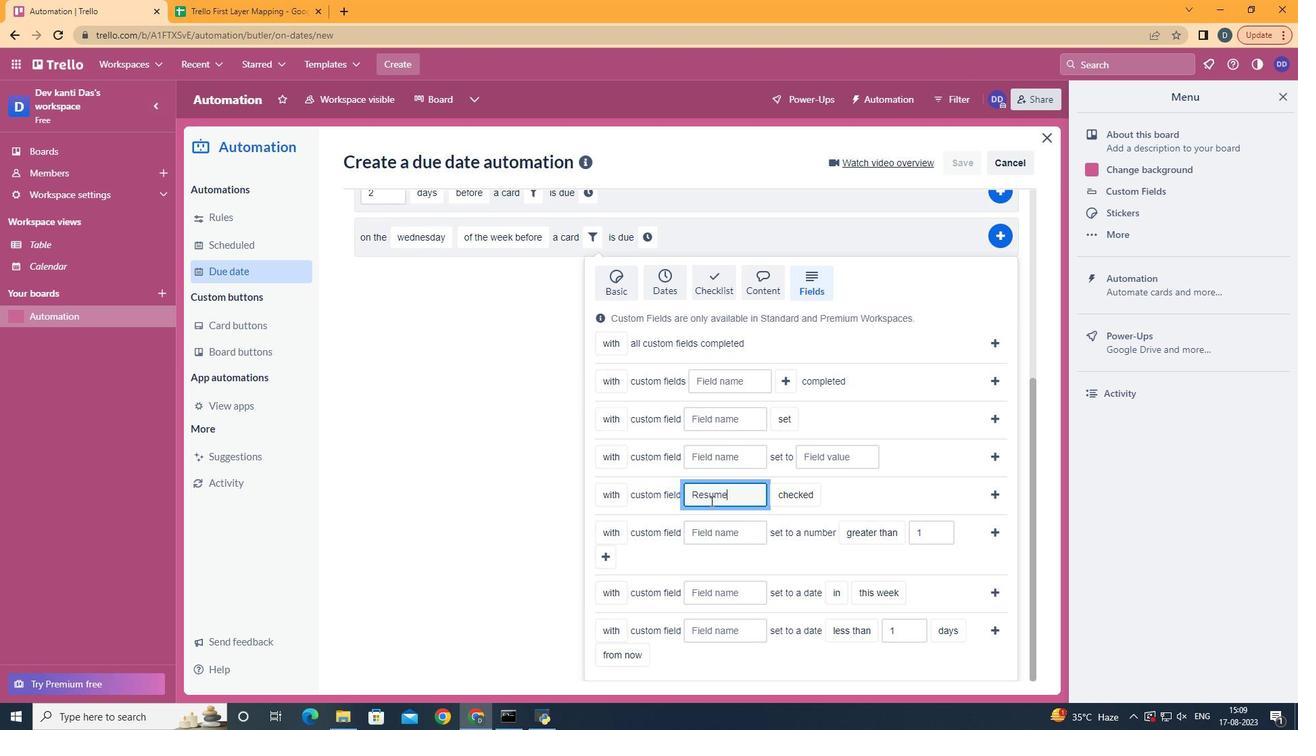
Action: Mouse moved to (982, 489)
Screenshot: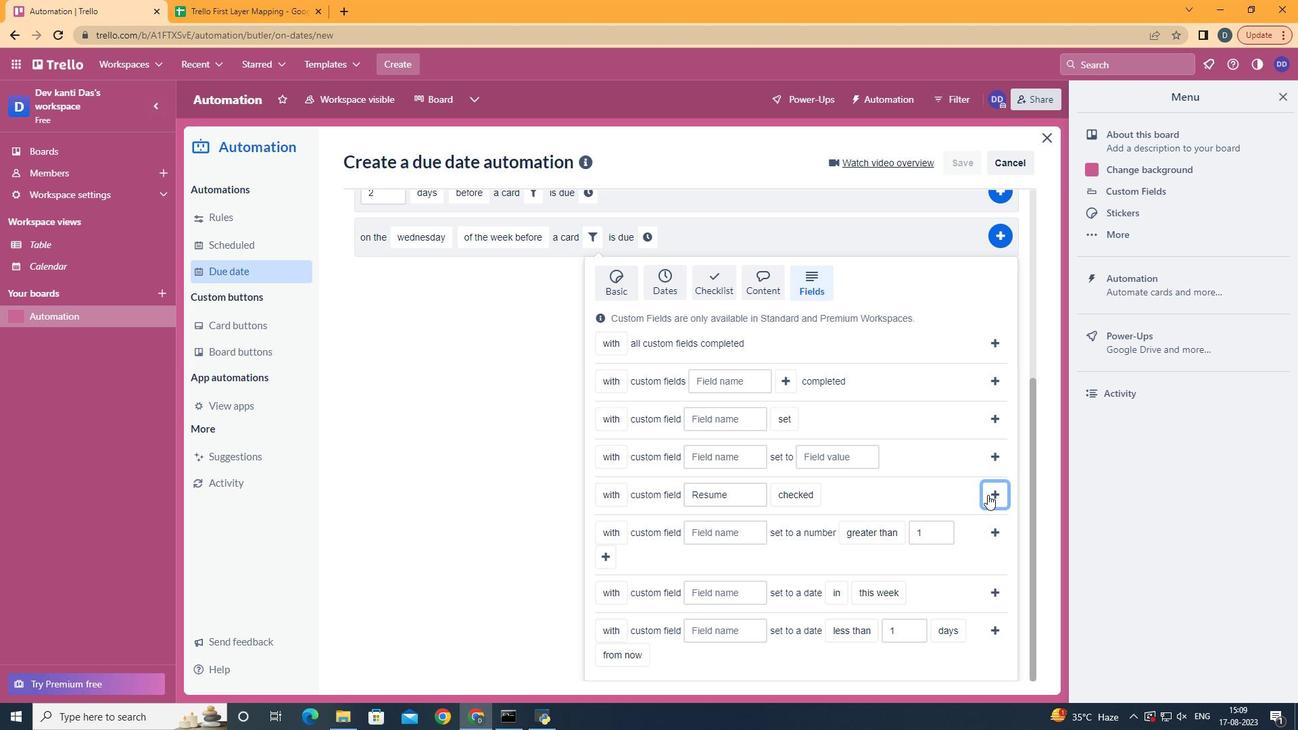 
Action: Mouse pressed left at (982, 489)
Screenshot: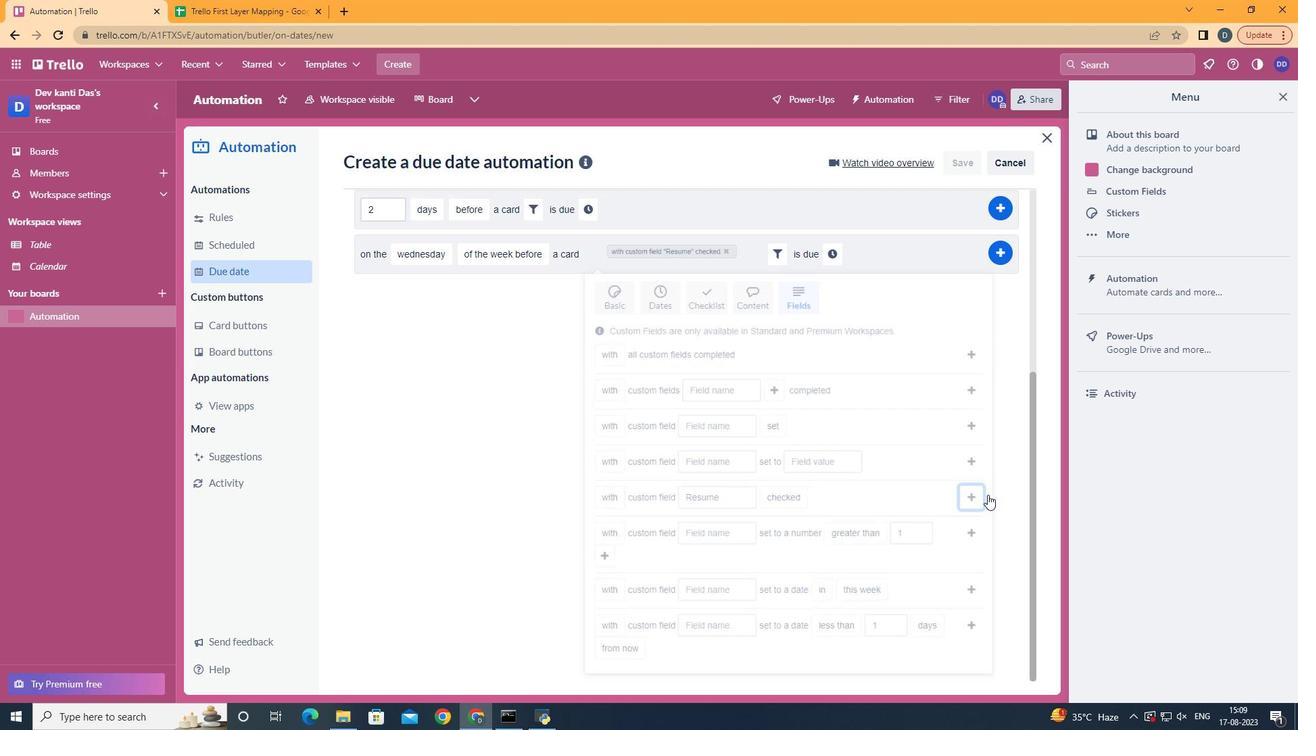 
Action: Mouse moved to (834, 545)
Screenshot: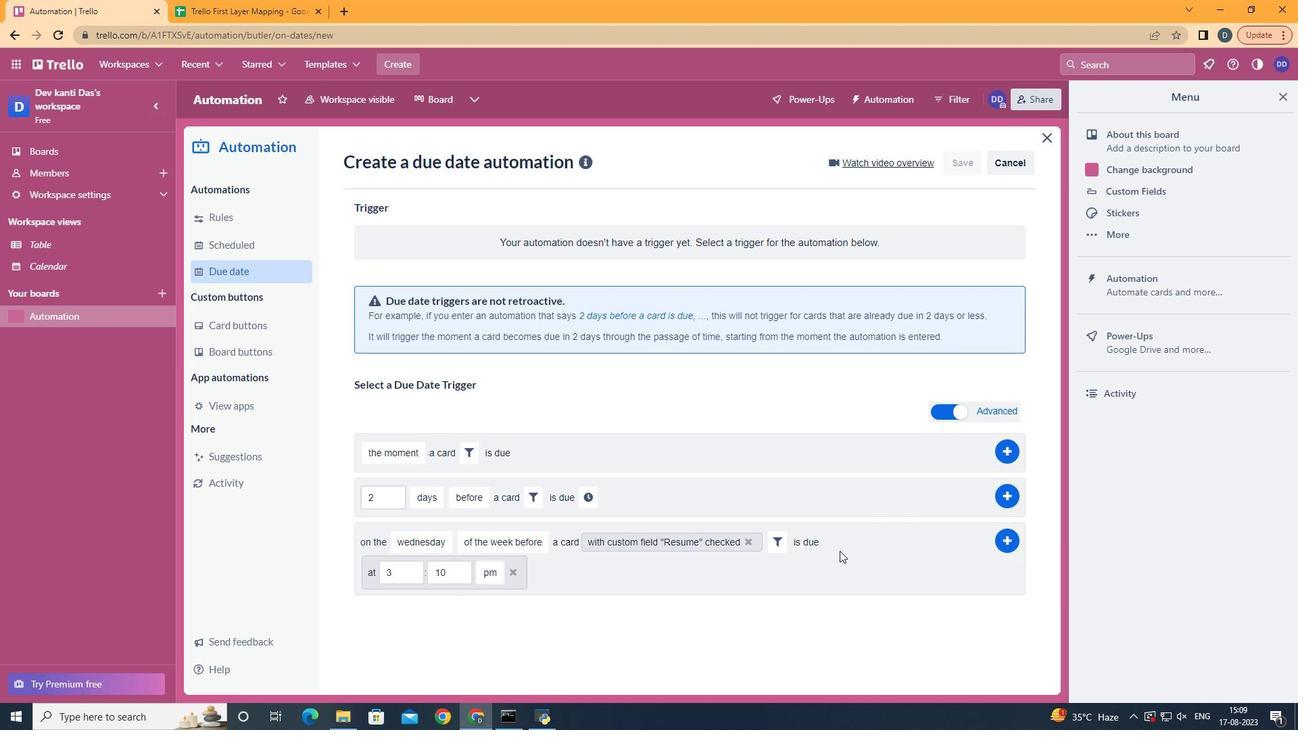 
Action: Mouse pressed left at (834, 545)
Screenshot: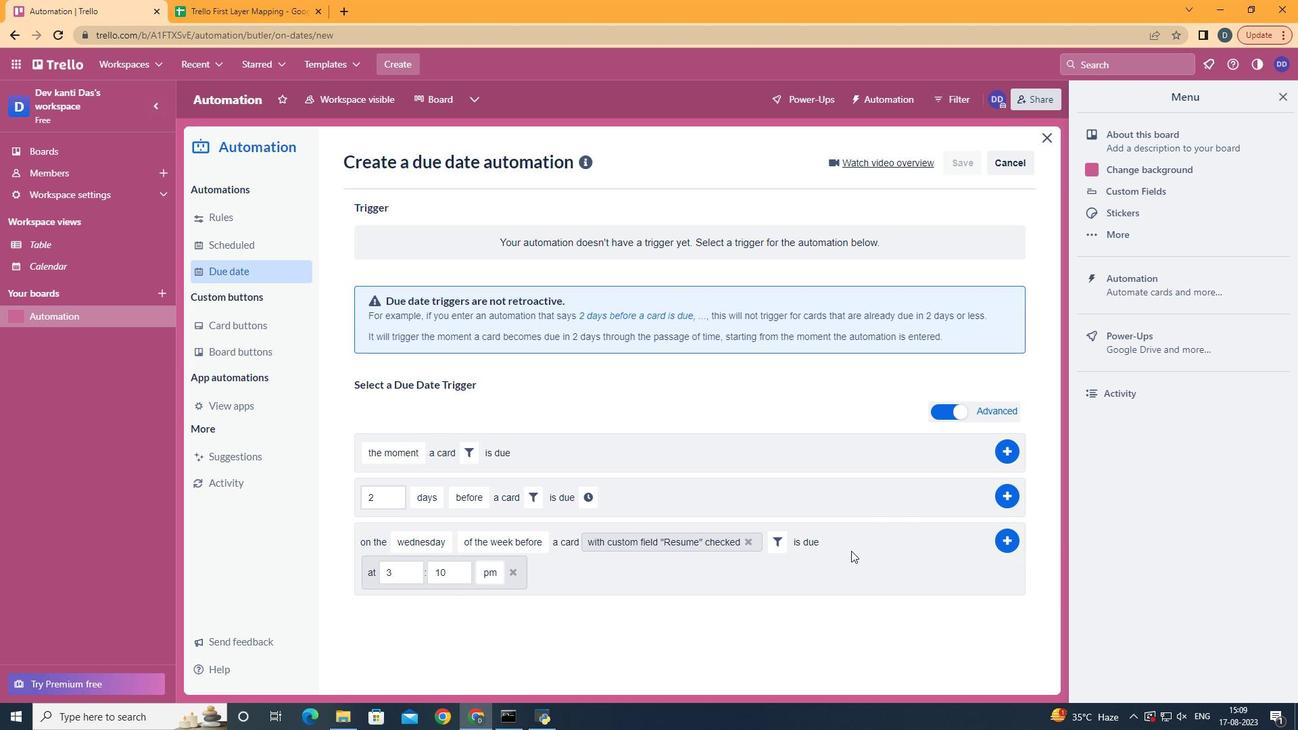 
Action: Mouse moved to (402, 567)
Screenshot: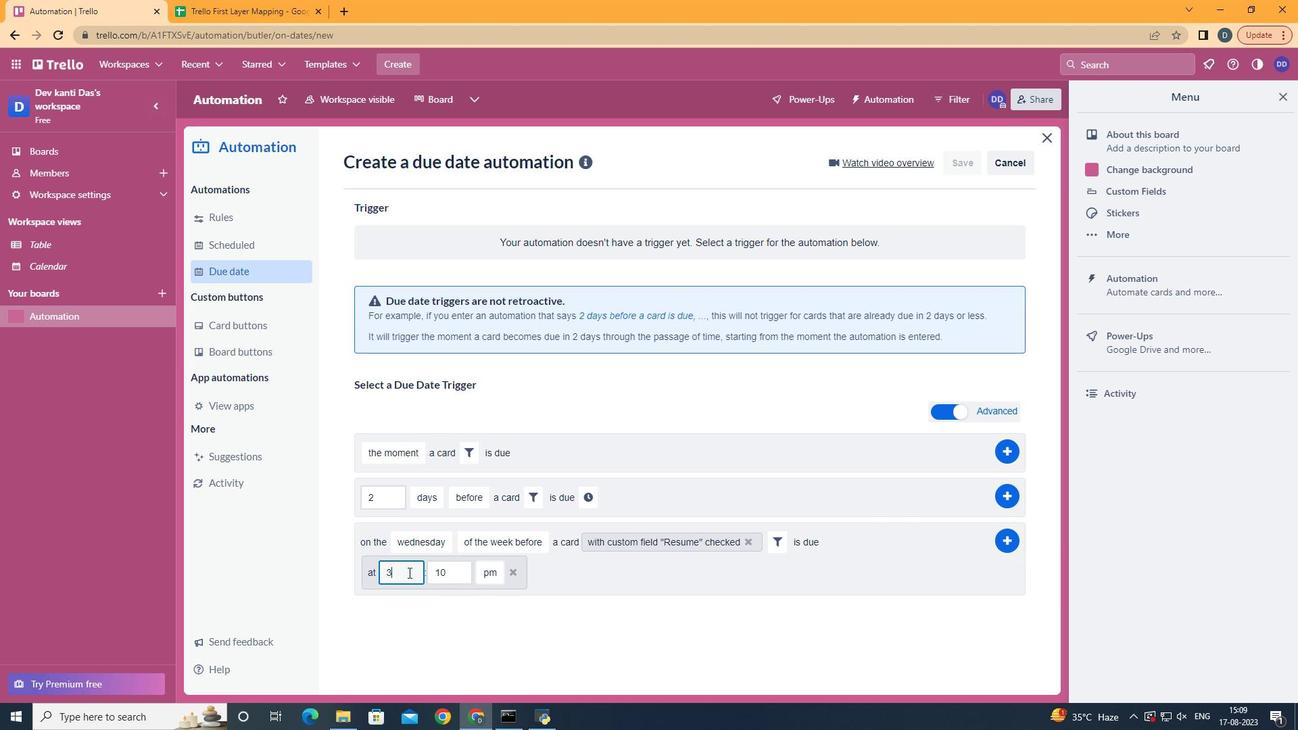 
Action: Mouse pressed left at (402, 567)
Screenshot: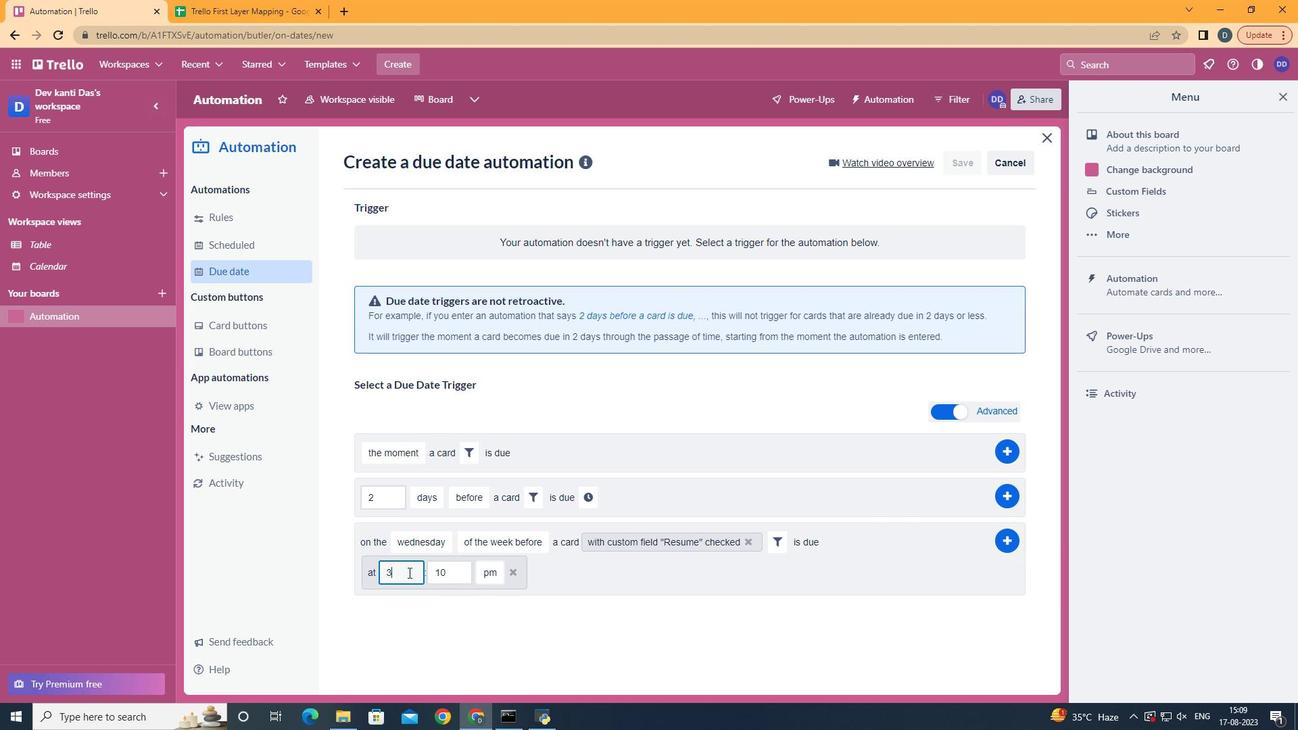 
Action: Key pressed <Key.backspace>11
Screenshot: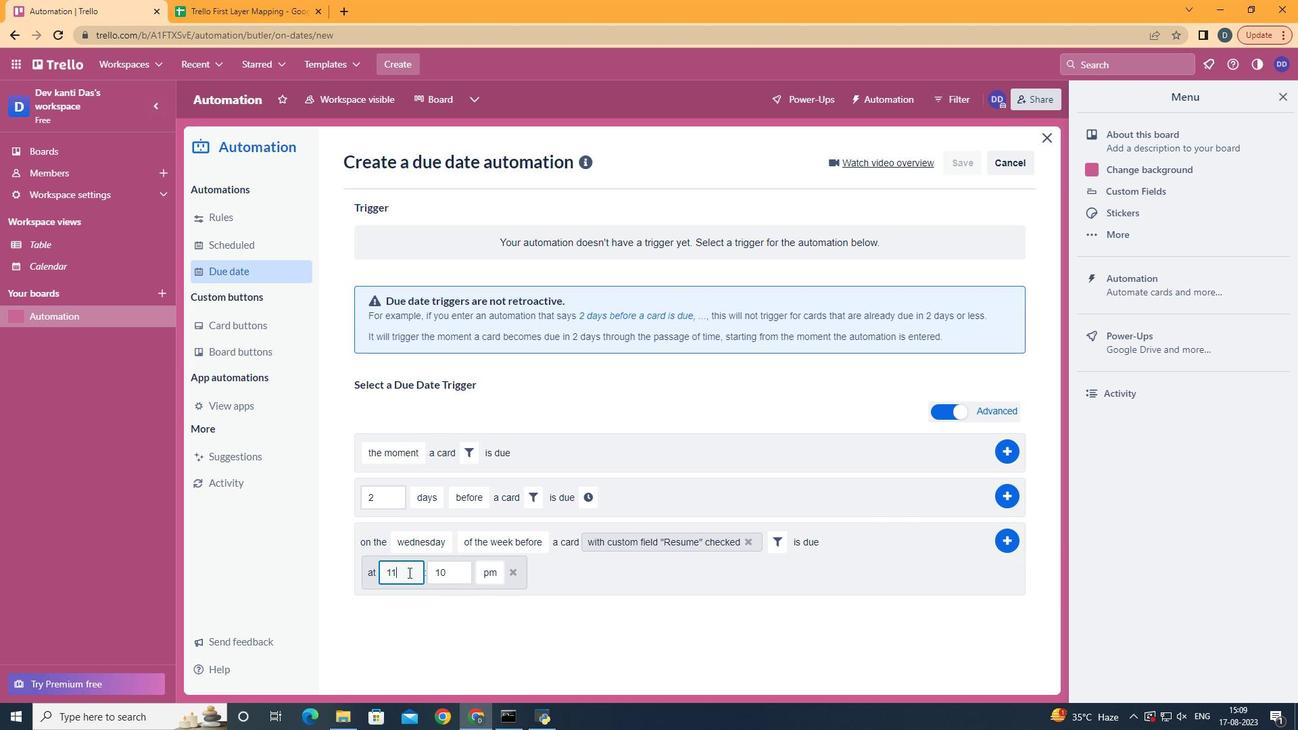 
Action: Mouse moved to (452, 568)
Screenshot: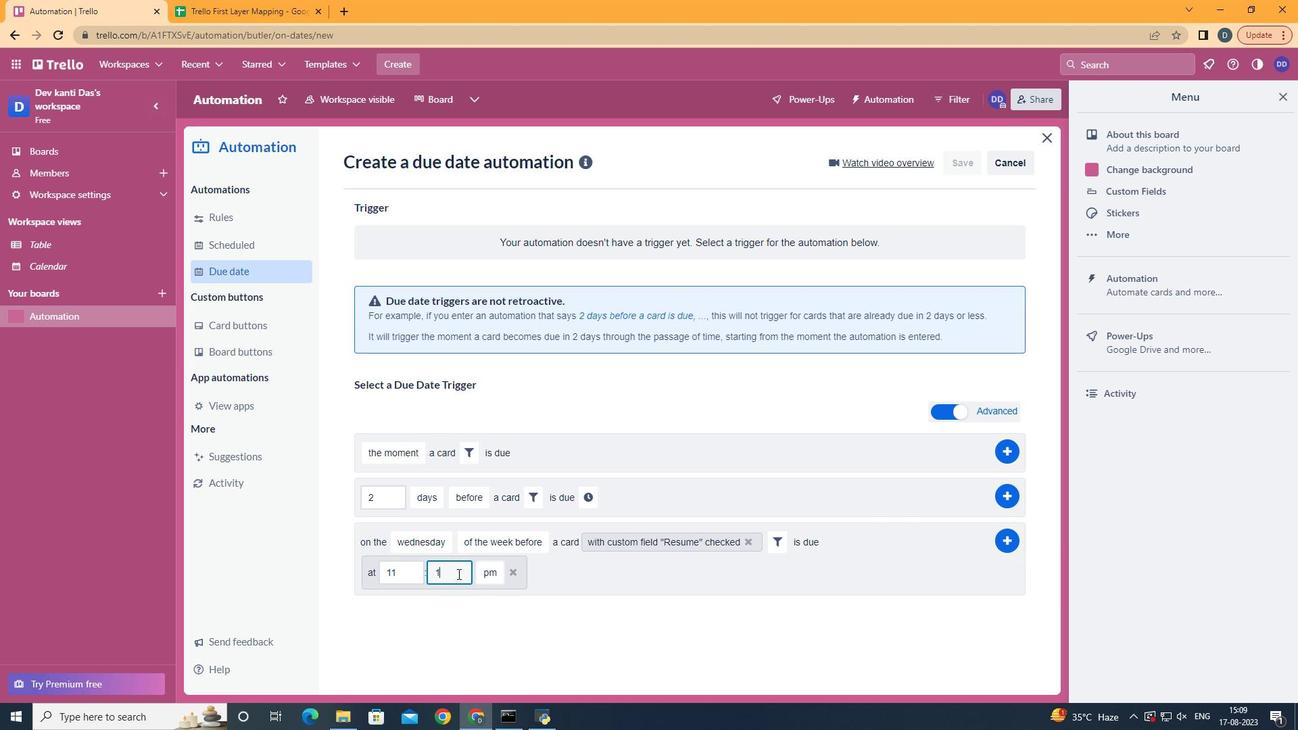 
Action: Mouse pressed left at (452, 568)
Screenshot: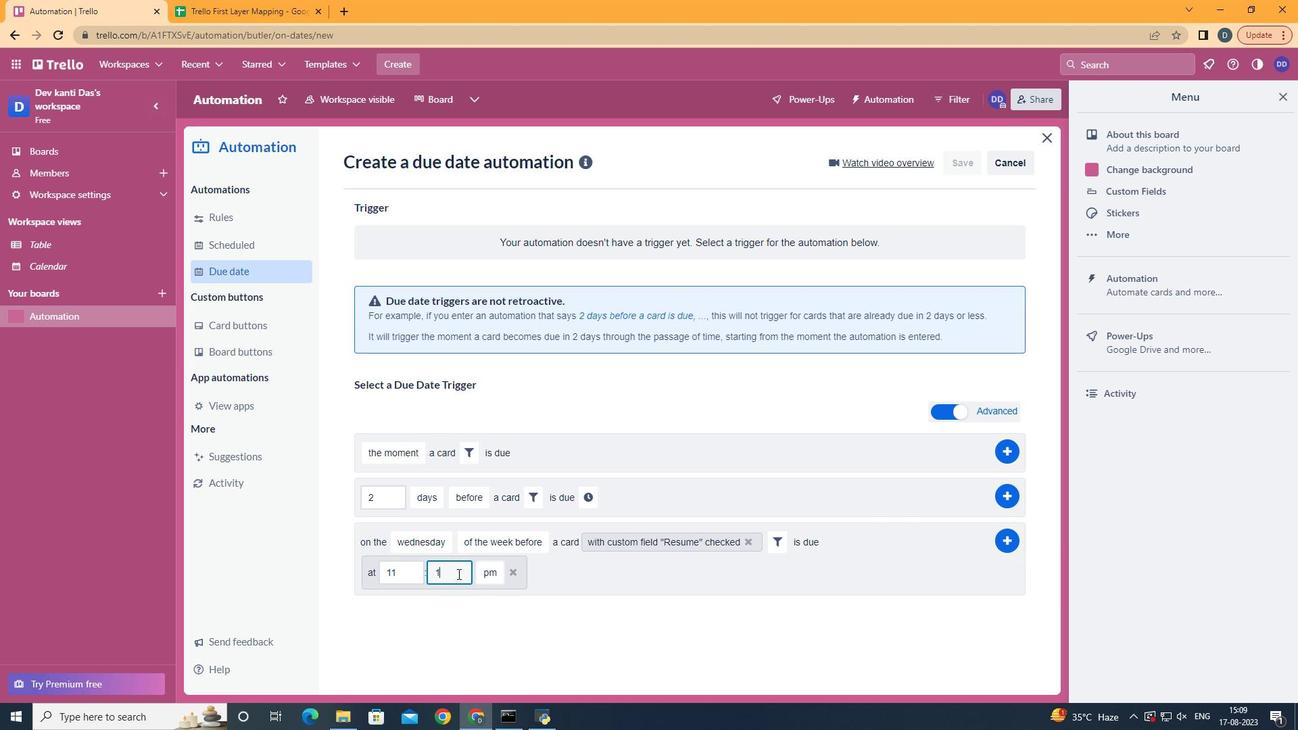 
Action: Key pressed <Key.backspace><Key.backspace>00
Screenshot: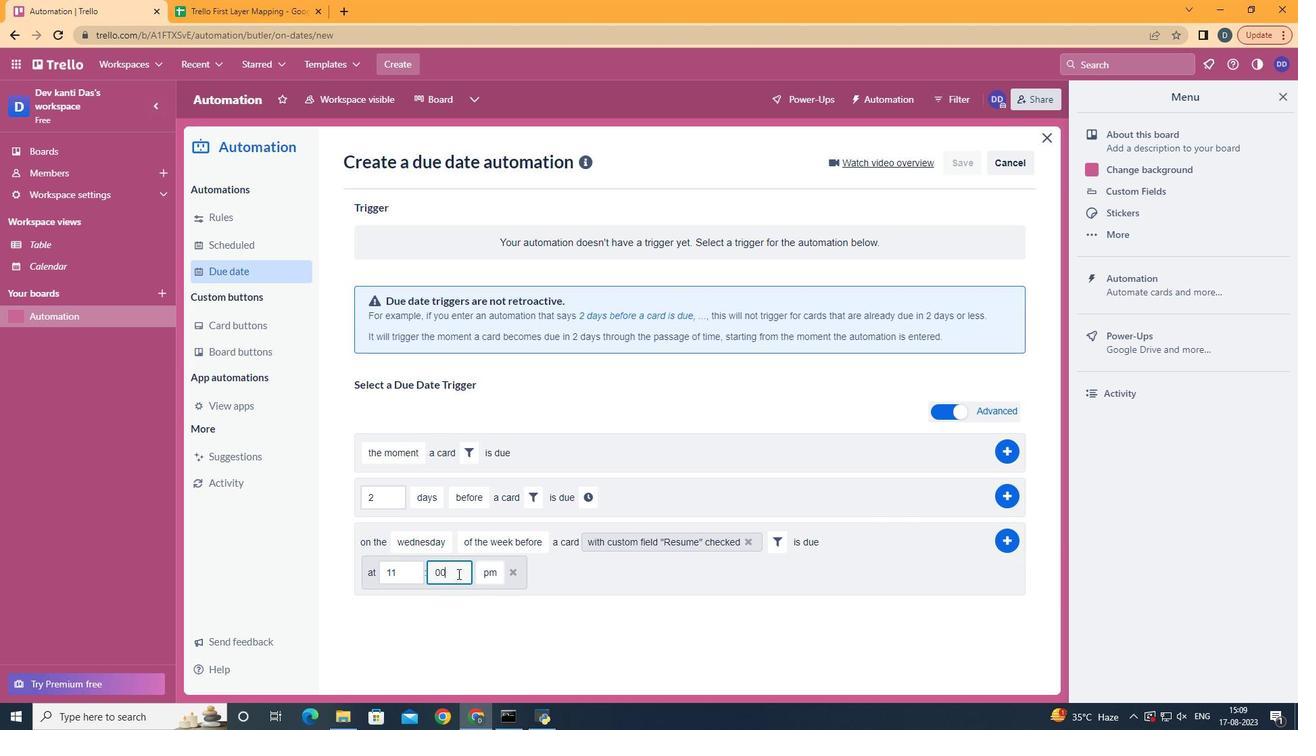 
Action: Mouse moved to (482, 596)
Screenshot: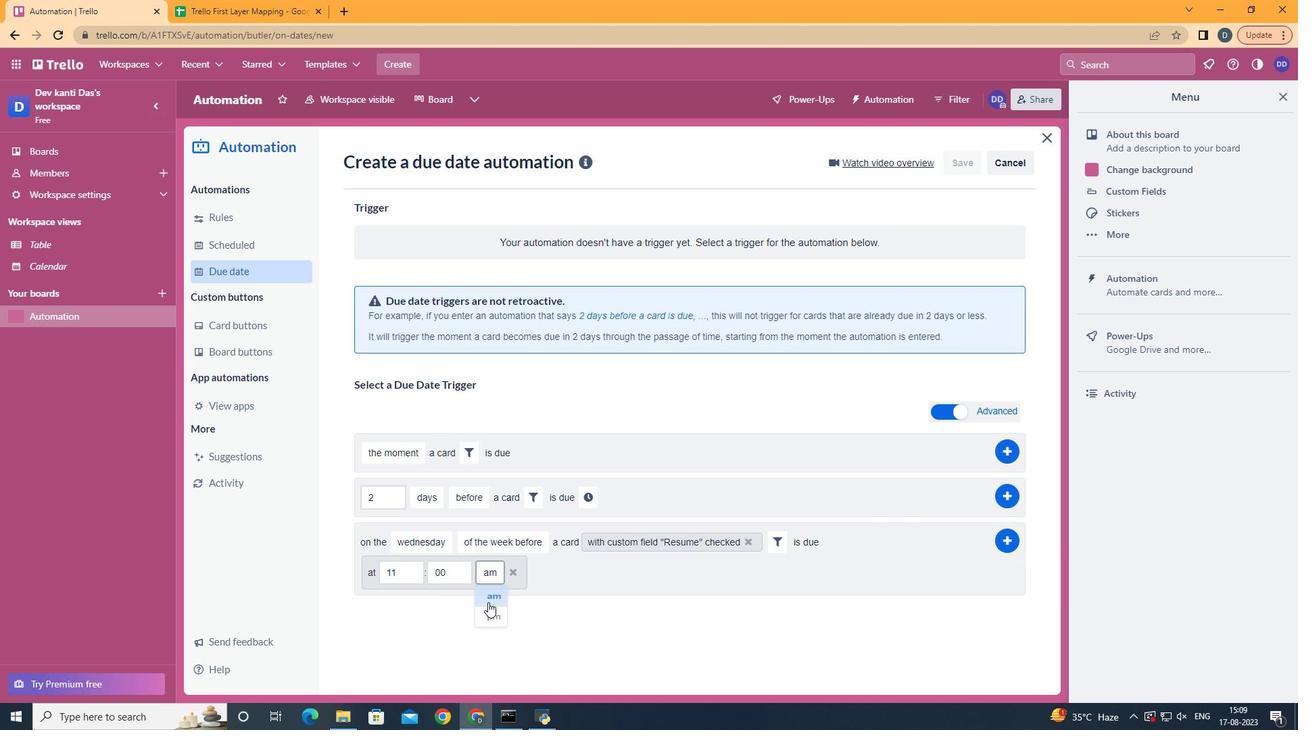 
Action: Mouse pressed left at (482, 596)
Screenshot: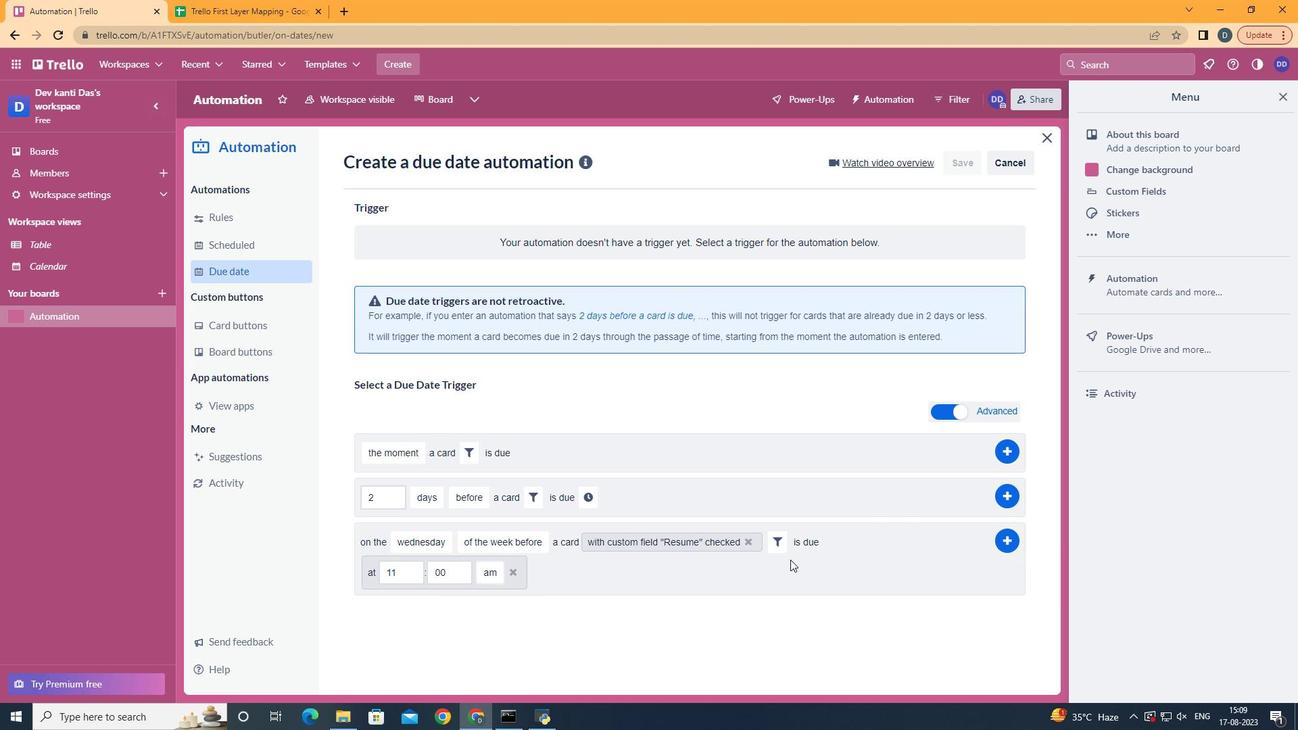 
Action: Mouse moved to (1009, 535)
Screenshot: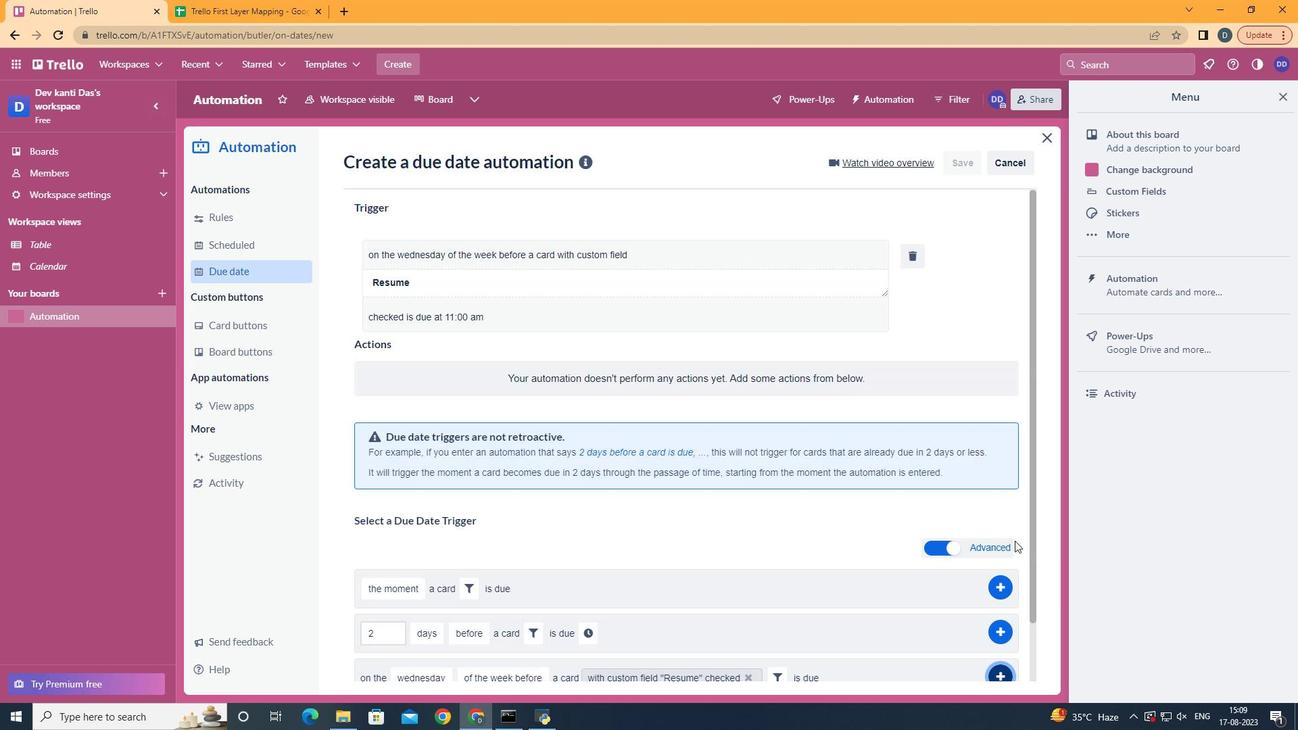 
Action: Mouse pressed left at (1009, 535)
Screenshot: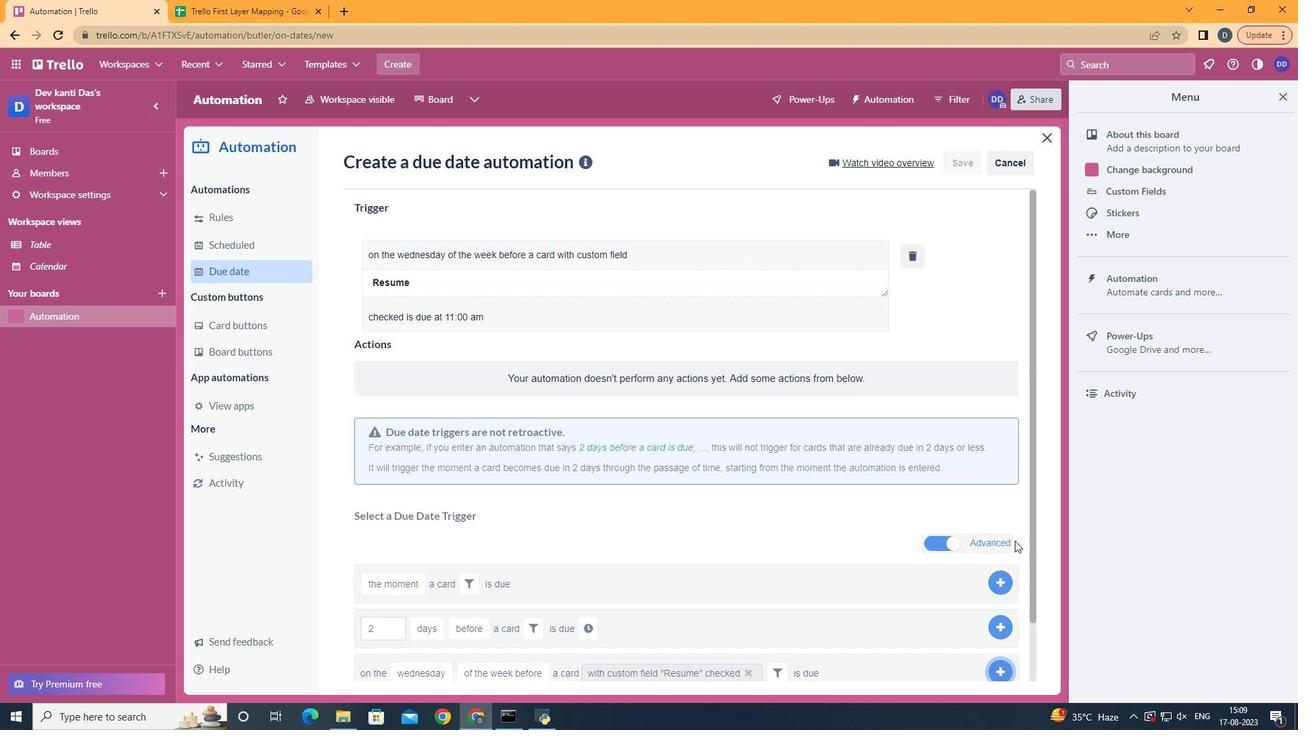 
